 Task: Create a blank project AgileConnection with privacy Public and default view as List and in the team Taskers . Create three sections in the project as To-Do, Doing and Done
Action: Mouse moved to (318, 274)
Screenshot: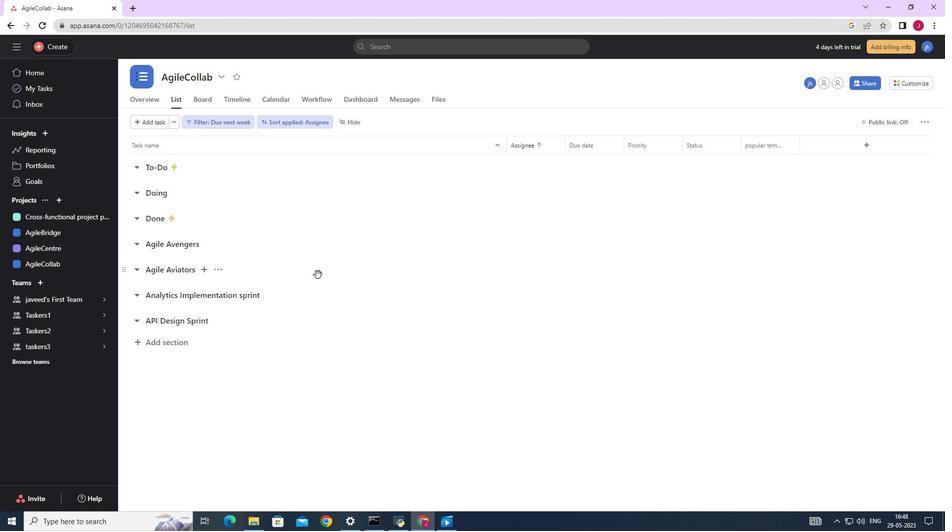 
Action: Mouse scrolled (318, 274) with delta (0, 0)
Screenshot: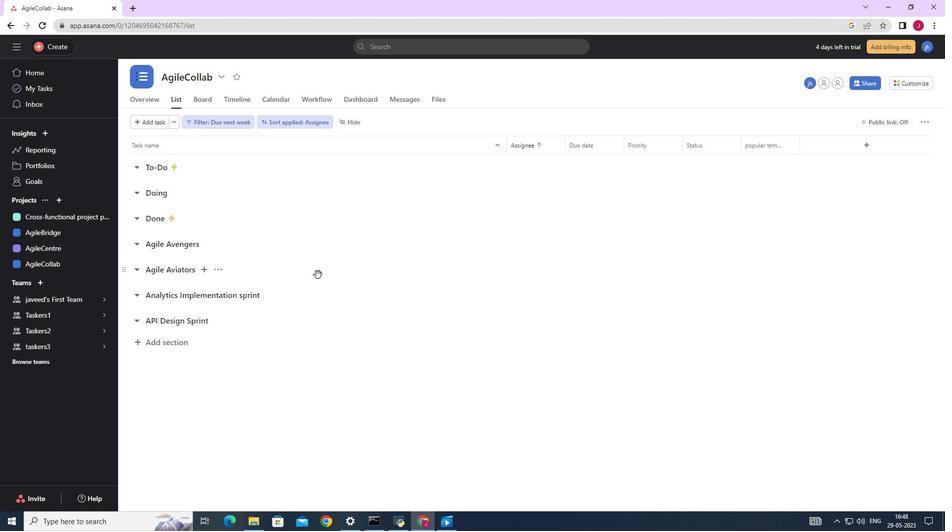 
Action: Mouse scrolled (318, 274) with delta (0, 0)
Screenshot: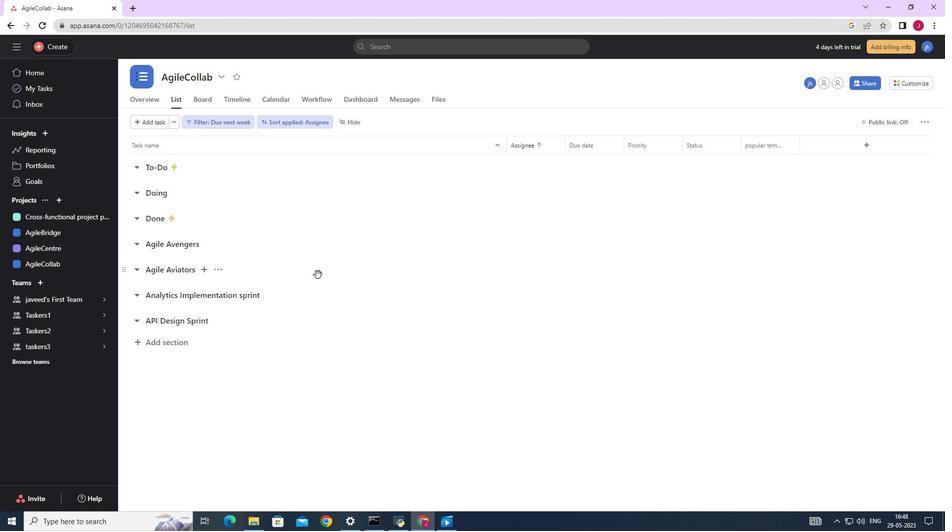
Action: Mouse scrolled (318, 274) with delta (0, 0)
Screenshot: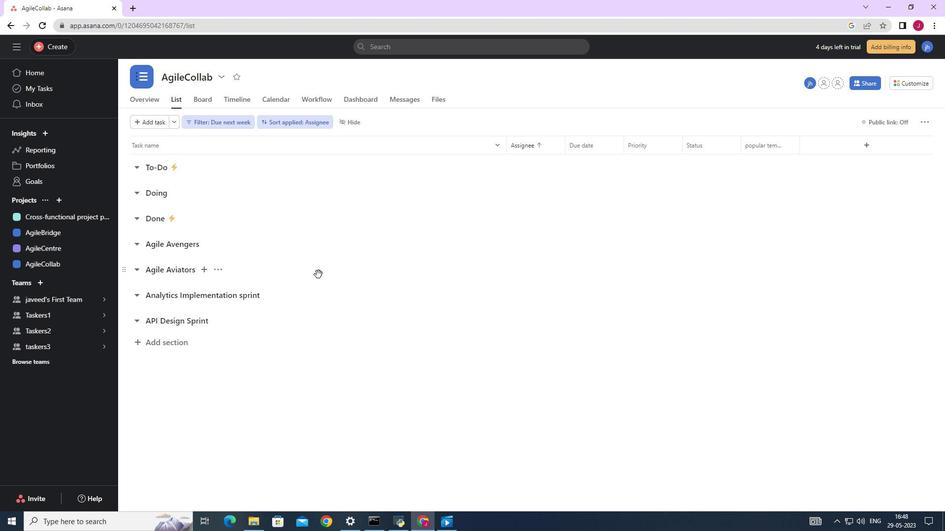
Action: Mouse moved to (927, 49)
Screenshot: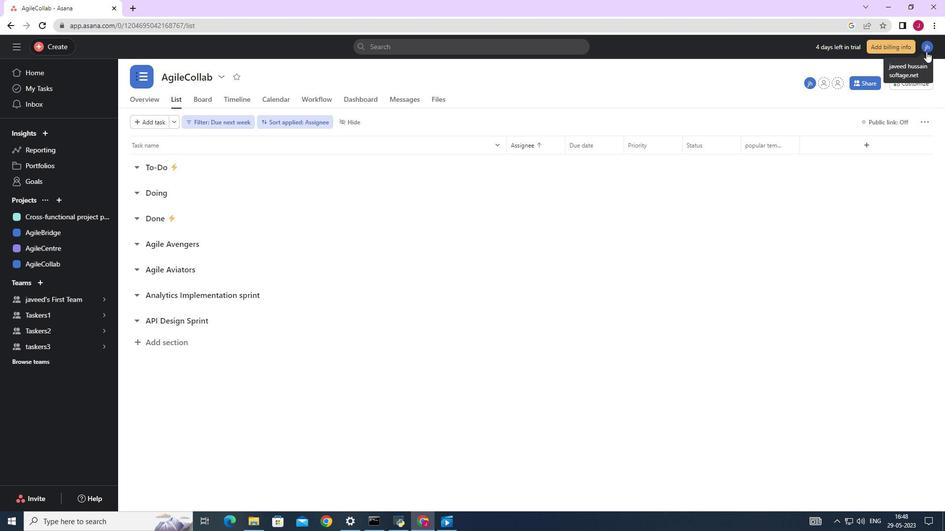 
Action: Mouse pressed left at (927, 49)
Screenshot: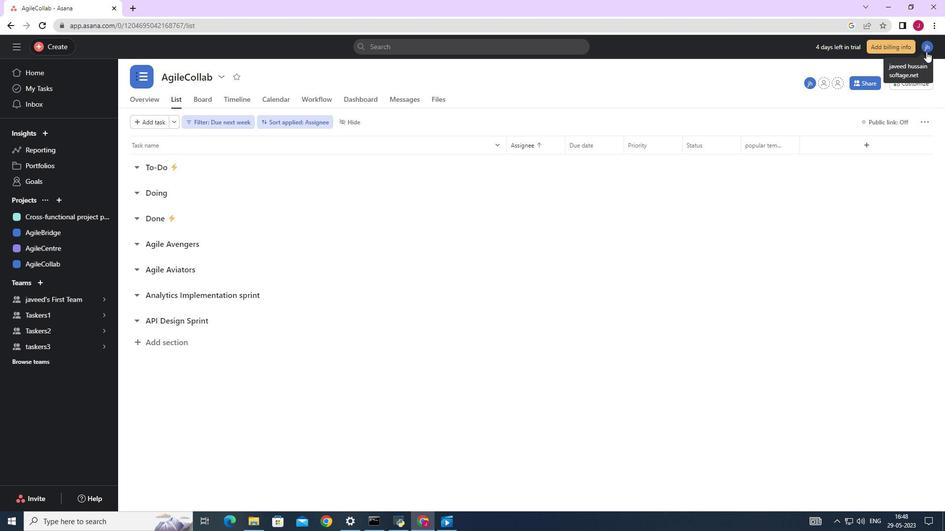 
Action: Mouse moved to (718, 142)
Screenshot: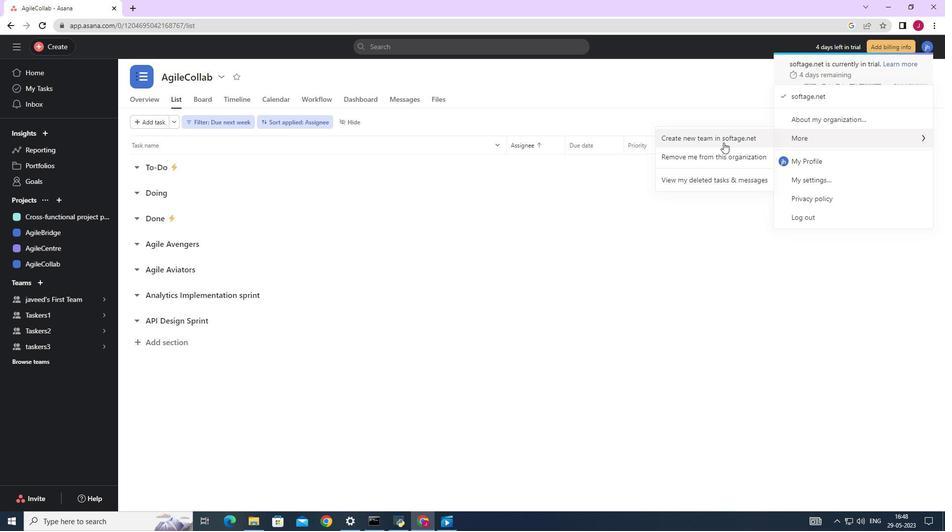 
Action: Mouse pressed left at (718, 142)
Screenshot: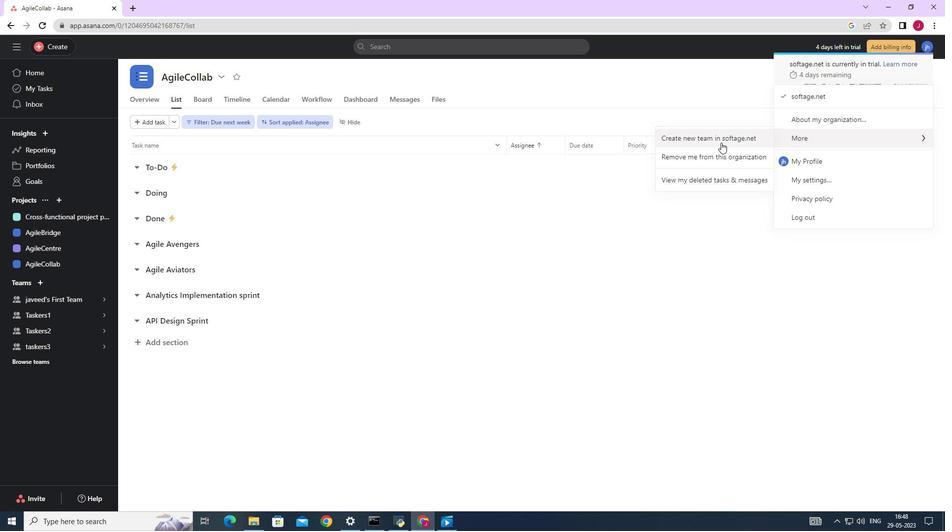 
Action: Mouse moved to (270, 145)
Screenshot: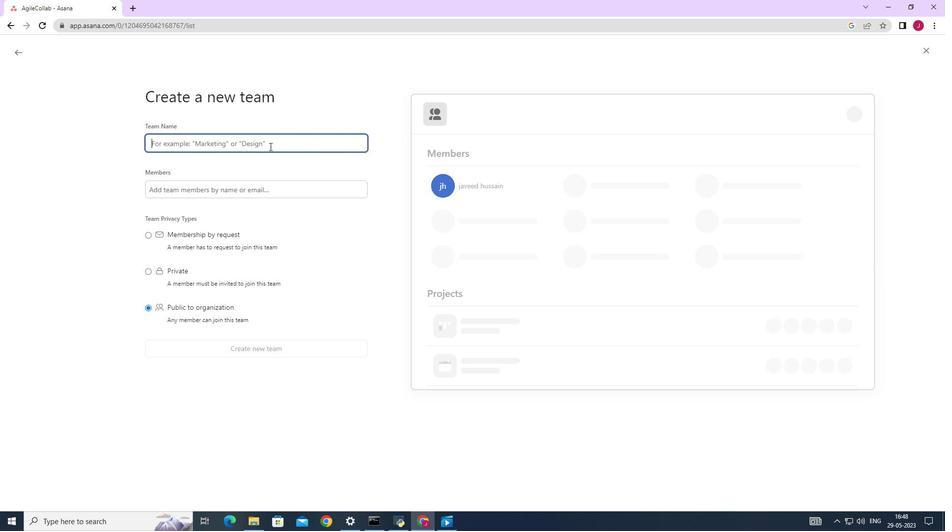 
Action: Mouse pressed left at (270, 145)
Screenshot: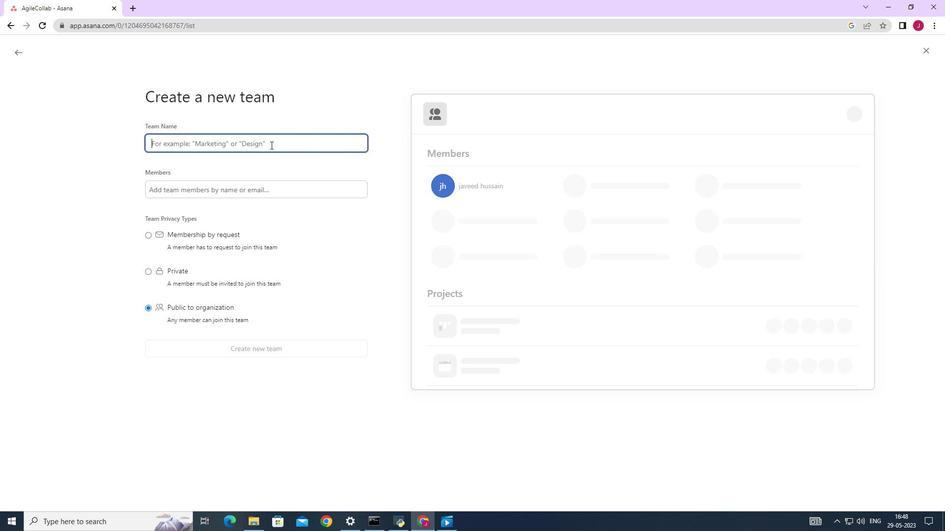 
Action: Key pressed <Key.caps_lock>T<Key.caps_lock>askers4
Screenshot: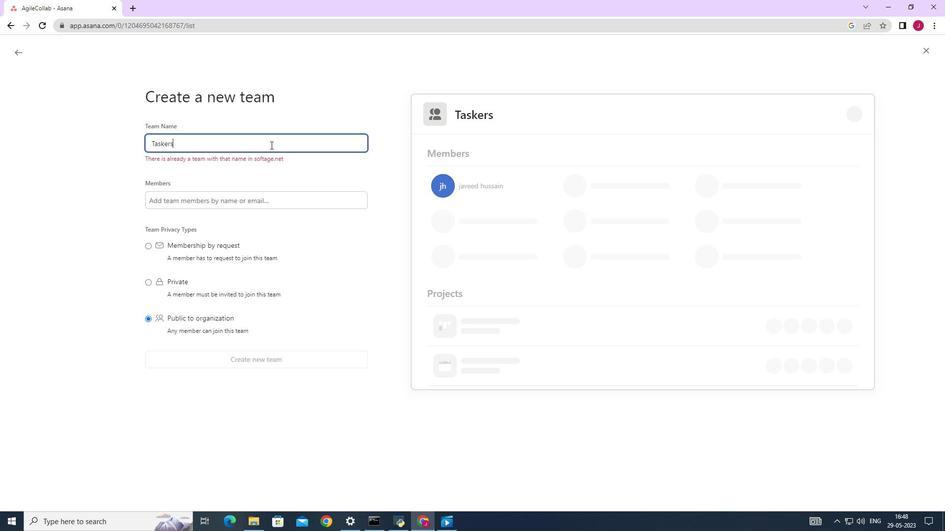 
Action: Mouse moved to (253, 188)
Screenshot: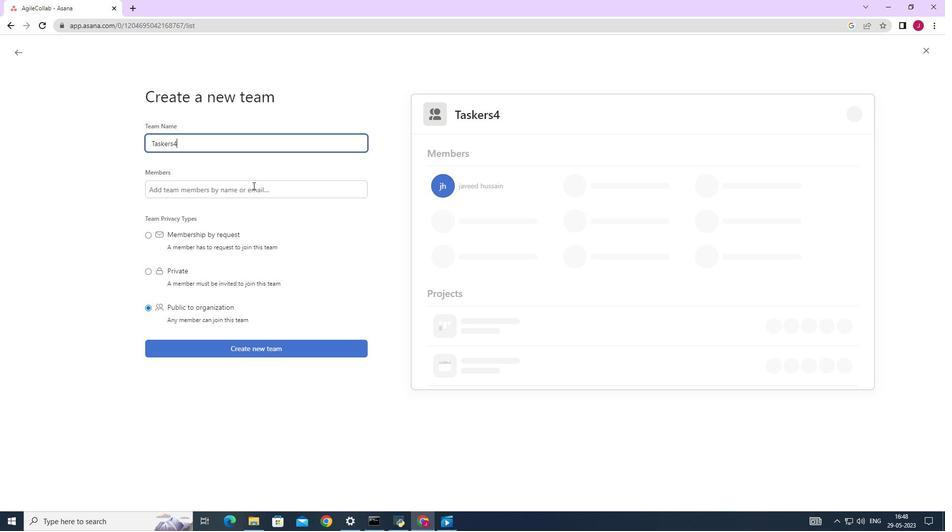 
Action: Mouse pressed left at (253, 188)
Screenshot: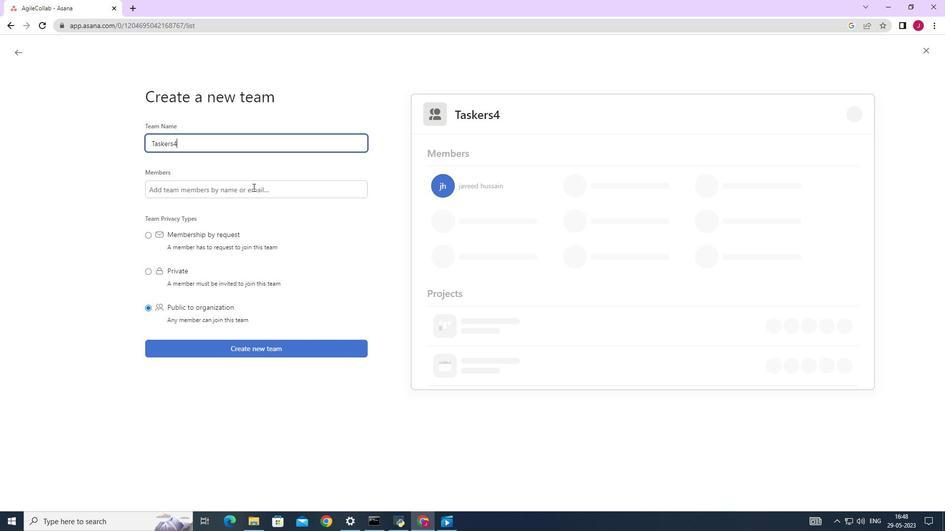 
Action: Mouse moved to (253, 188)
Screenshot: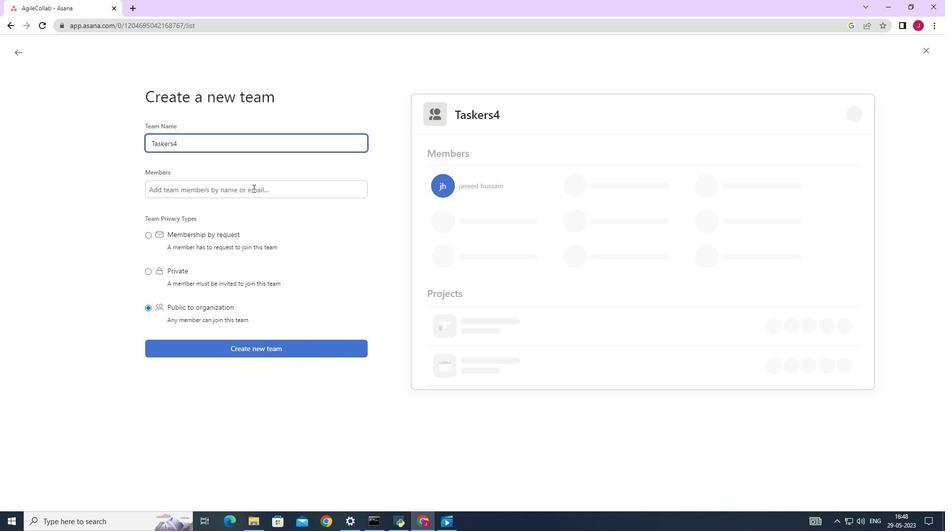 
Action: Key pressed so
Screenshot: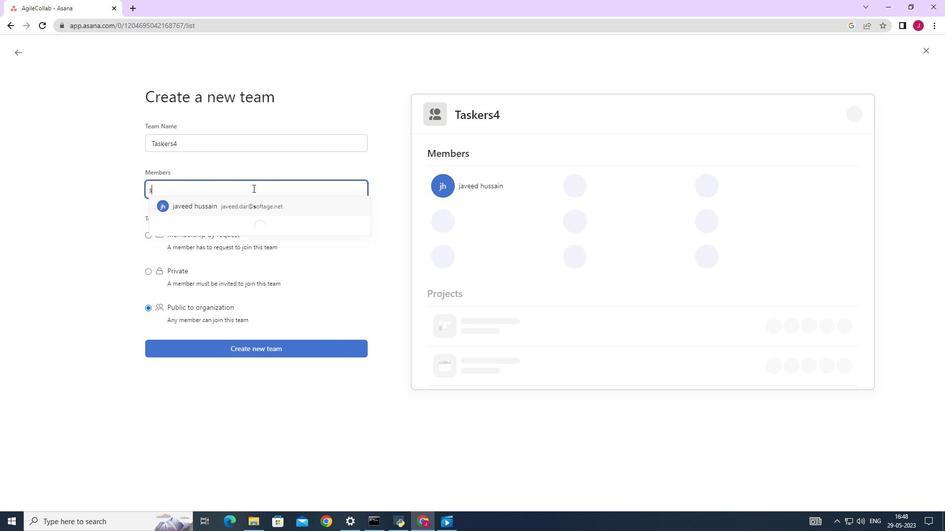 
Action: Mouse moved to (249, 225)
Screenshot: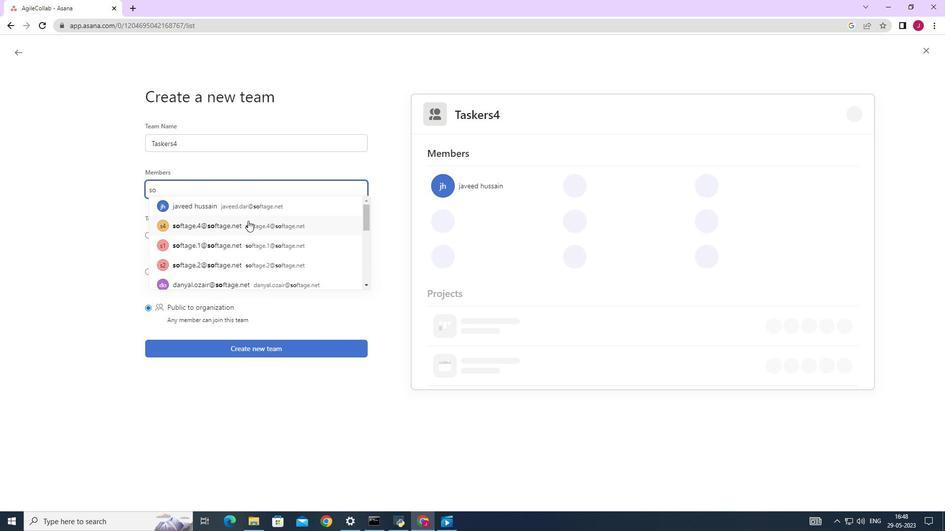
Action: Mouse pressed left at (249, 225)
Screenshot: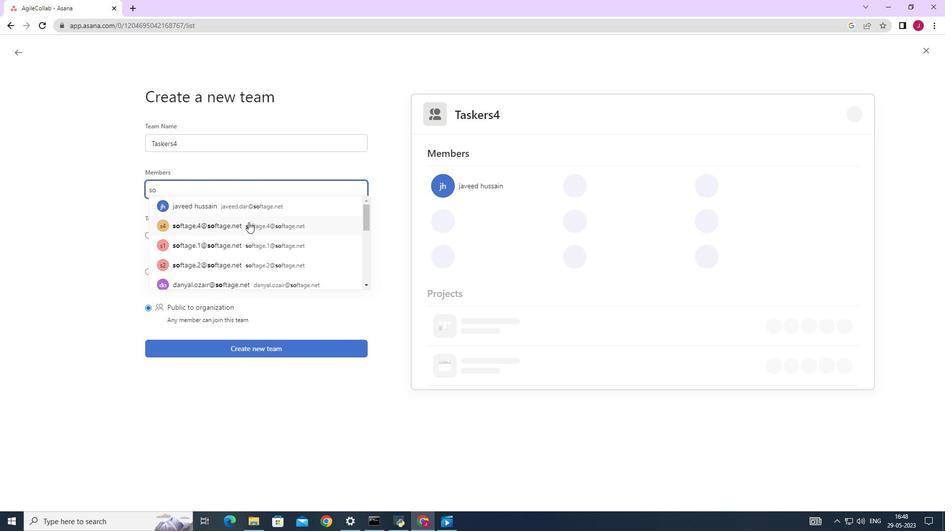
Action: Mouse moved to (249, 225)
Screenshot: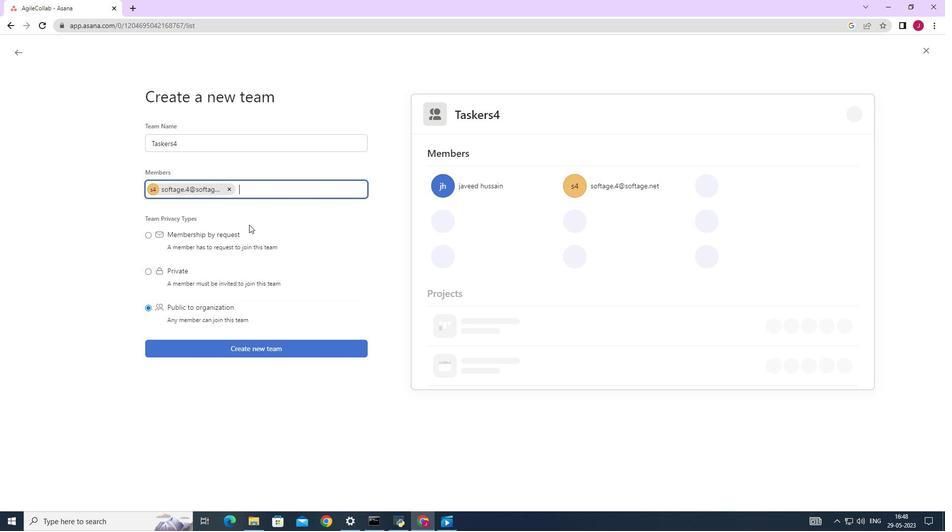 
Action: Key pressed so
Screenshot: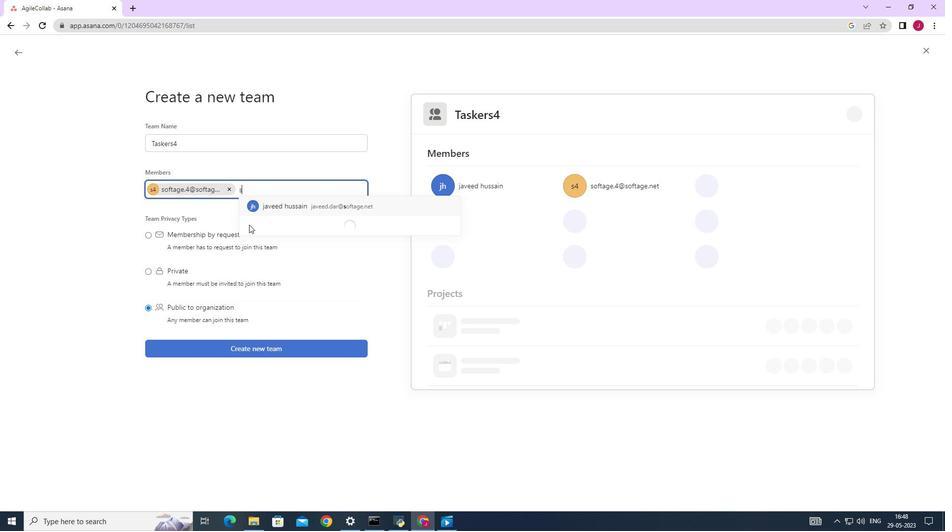 
Action: Mouse moved to (311, 261)
Screenshot: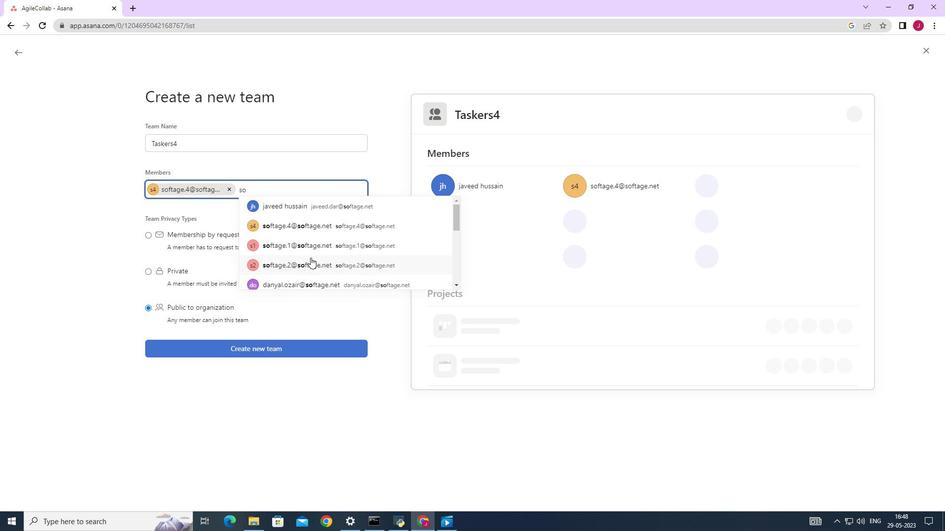 
Action: Mouse pressed left at (311, 261)
Screenshot: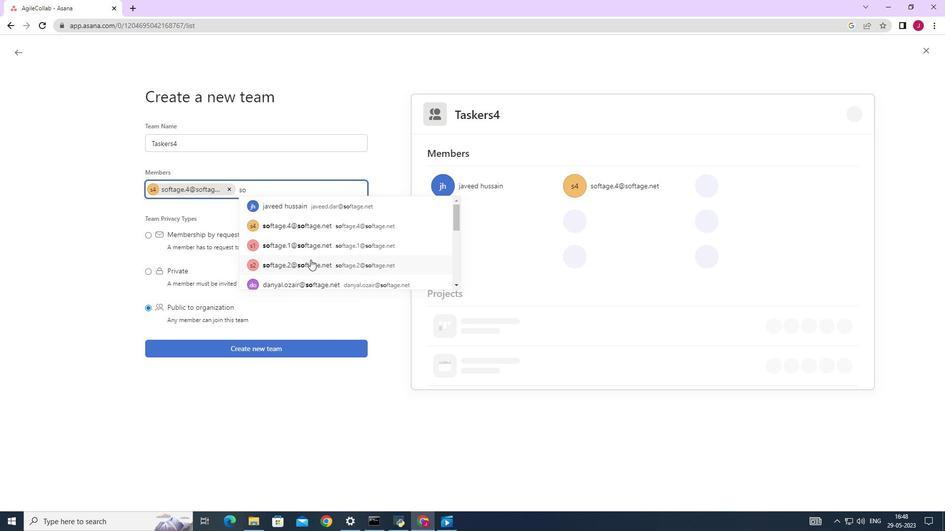 
Action: Mouse moved to (292, 173)
Screenshot: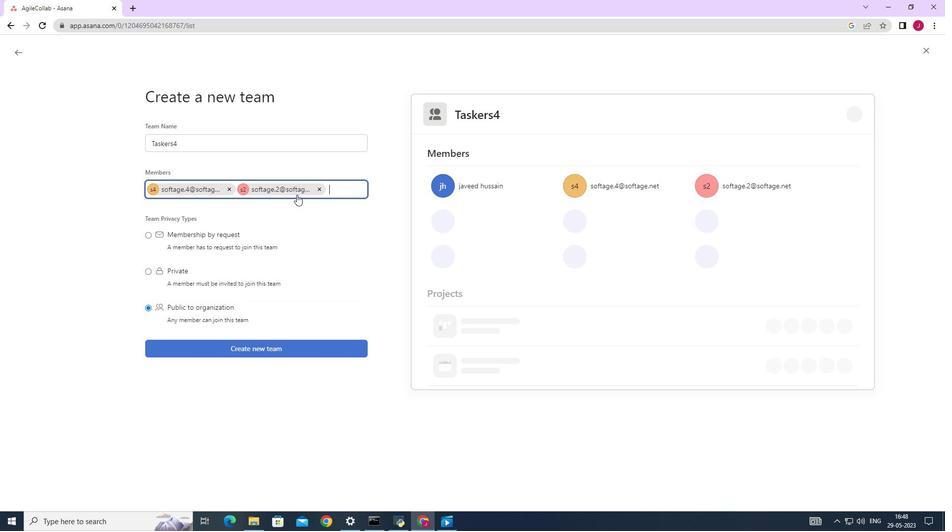 
Action: Key pressed sof
Screenshot: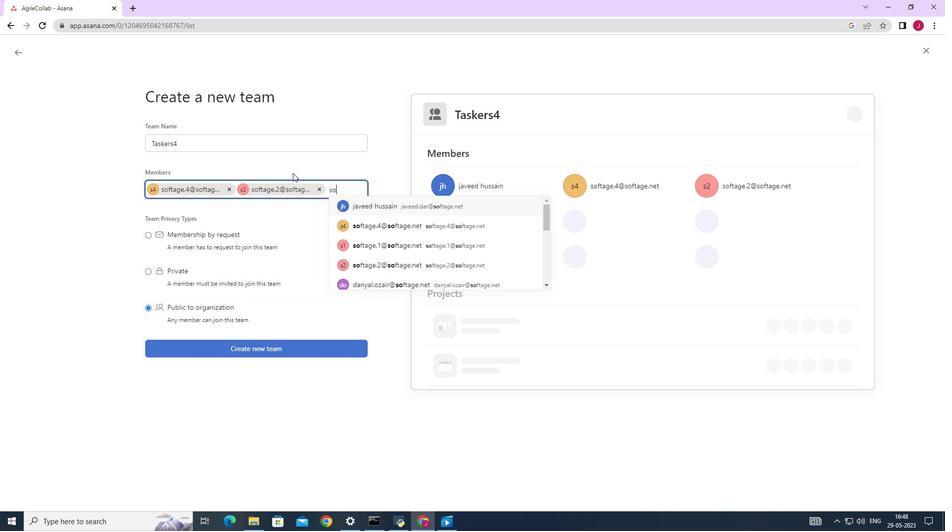 
Action: Mouse moved to (371, 231)
Screenshot: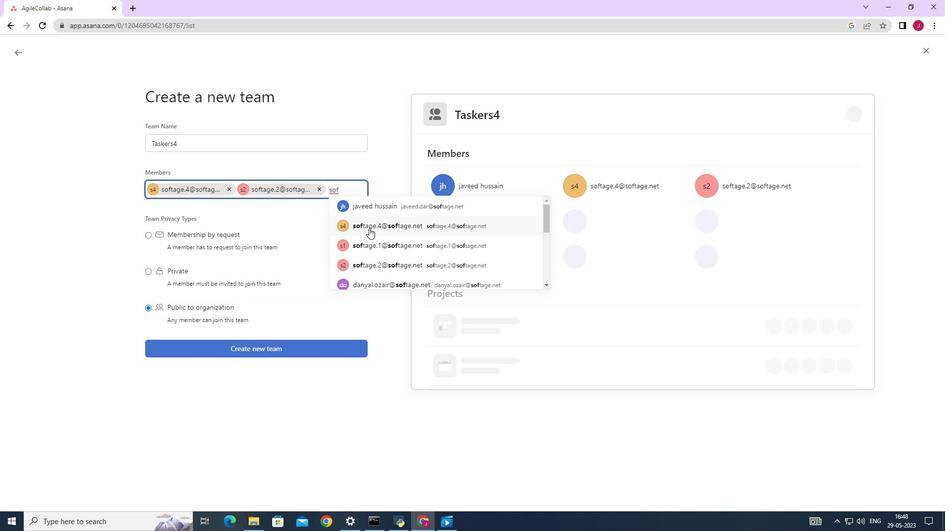 
Action: Mouse scrolled (371, 230) with delta (0, 0)
Screenshot: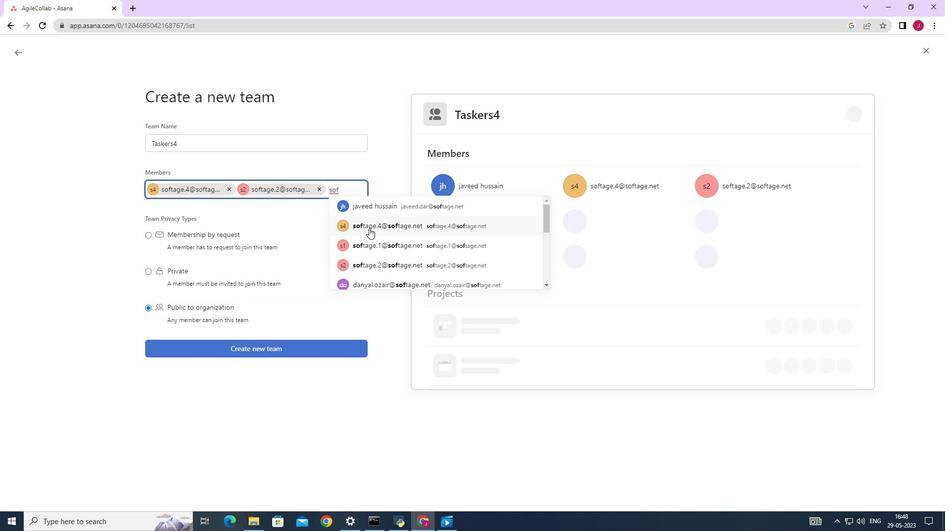 
Action: Mouse scrolled (371, 230) with delta (0, 0)
Screenshot: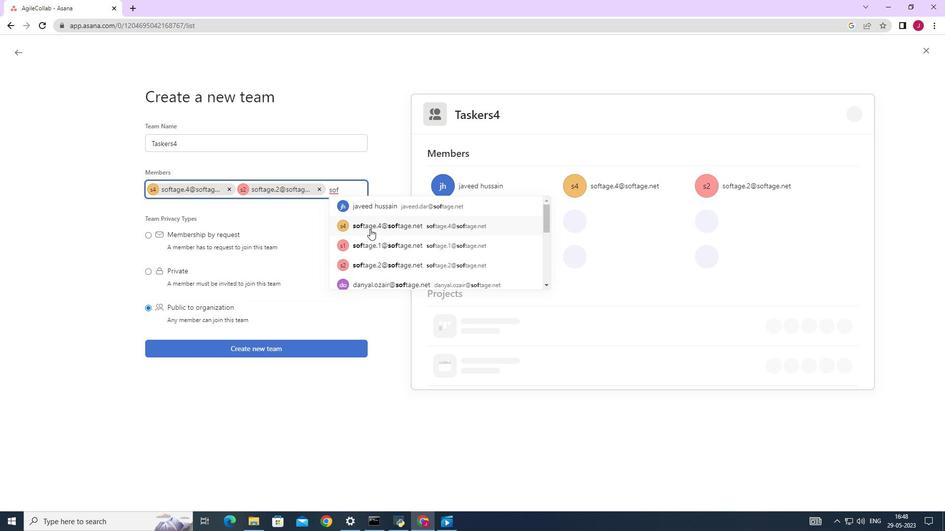 
Action: Mouse moved to (306, 175)
Screenshot: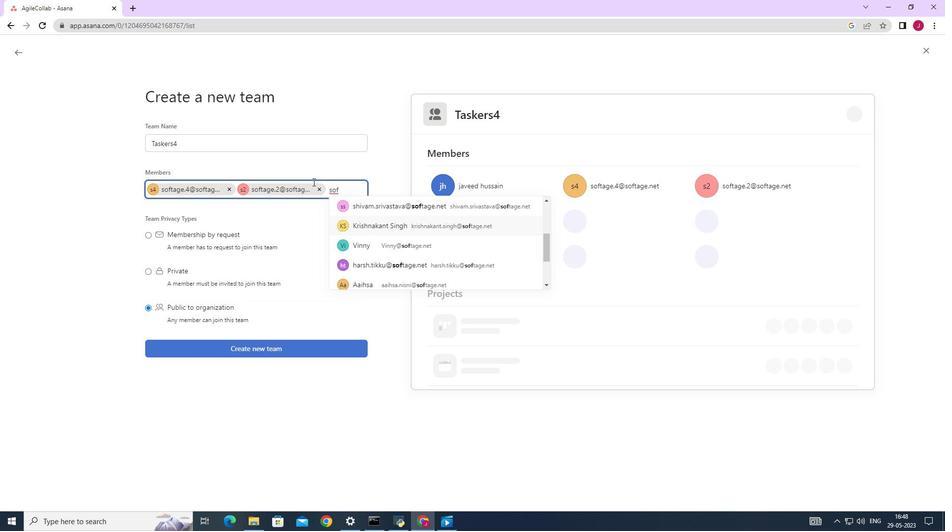 
Action: Key pressed ge.3<Key.backspace><Key.backspace><Key.backspace><Key.backspace>tage.3
Screenshot: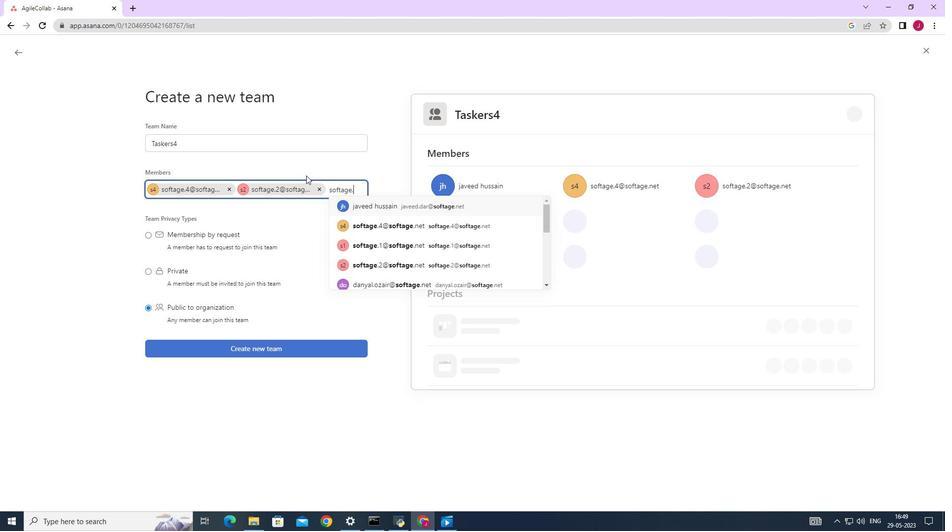 
Action: Mouse moved to (228, 219)
Screenshot: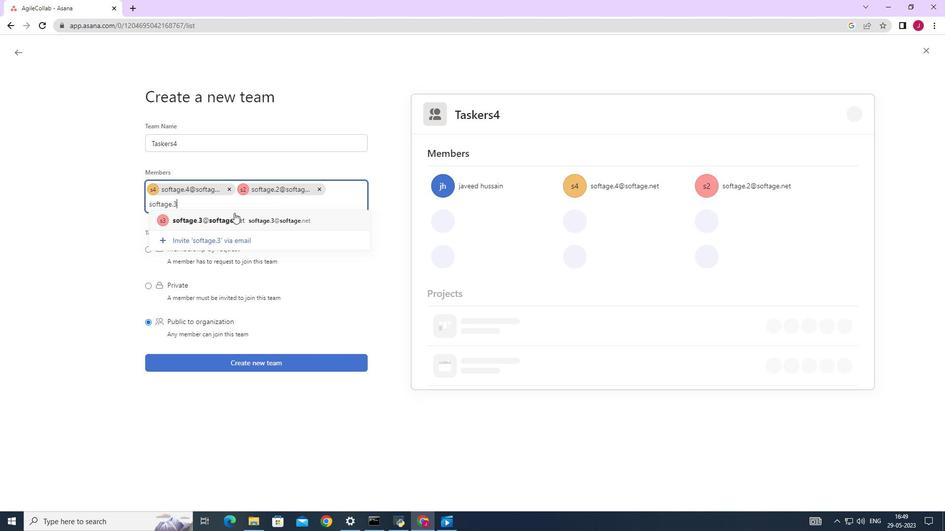 
Action: Mouse pressed left at (228, 219)
Screenshot: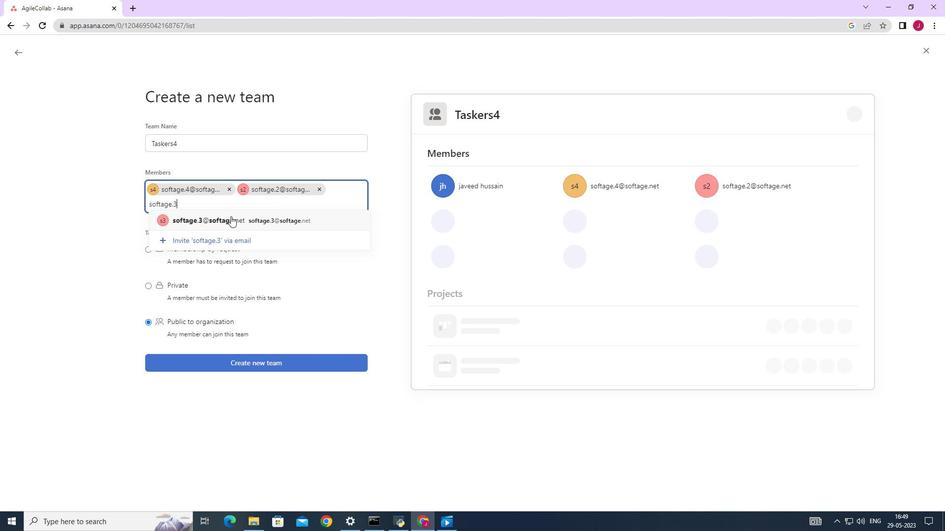 
Action: Key pressed softage.4
Screenshot: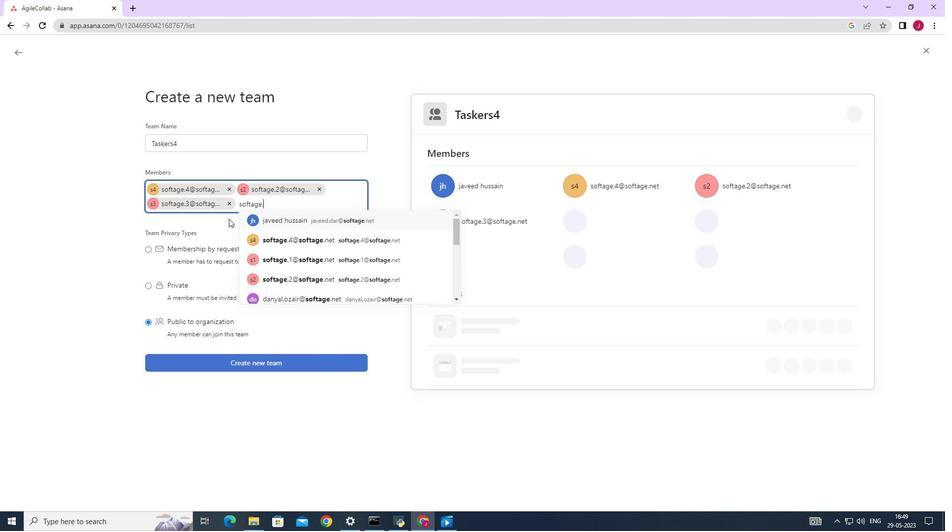 
Action: Mouse moved to (276, 222)
Screenshot: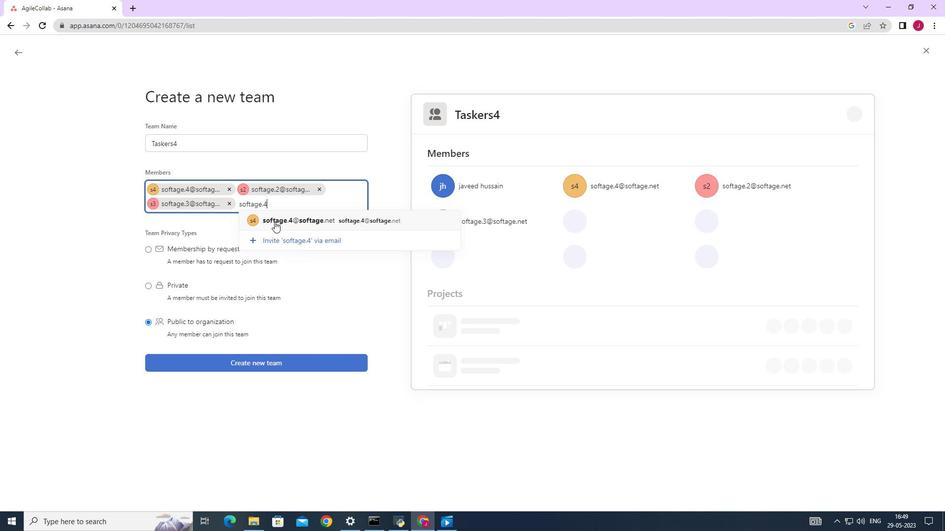 
Action: Mouse pressed left at (276, 222)
Screenshot: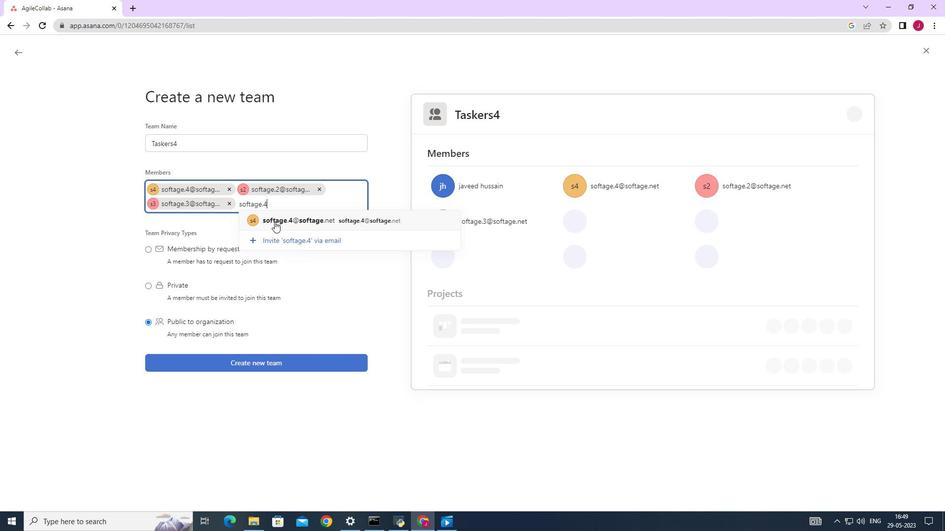 
Action: Mouse moved to (278, 221)
Screenshot: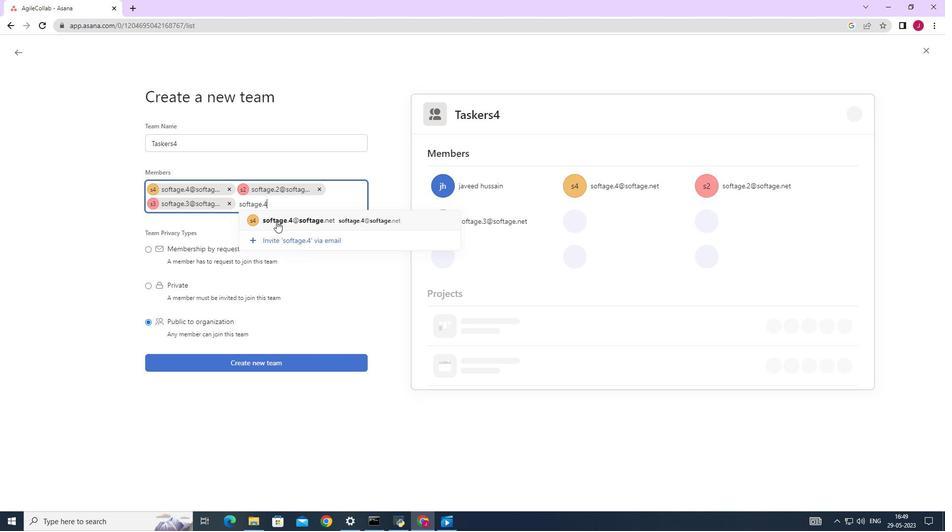 
Action: Key pressed softage.5
Screenshot: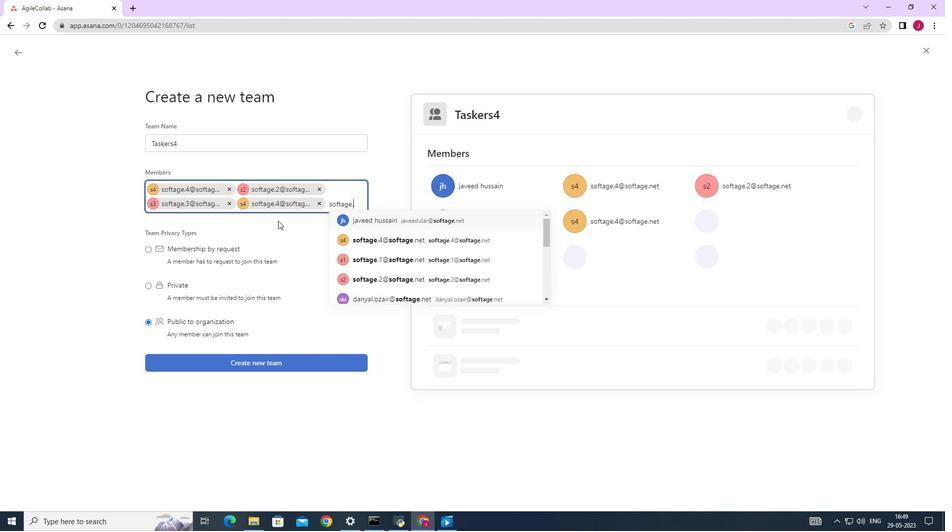 
Action: Mouse moved to (274, 235)
Screenshot: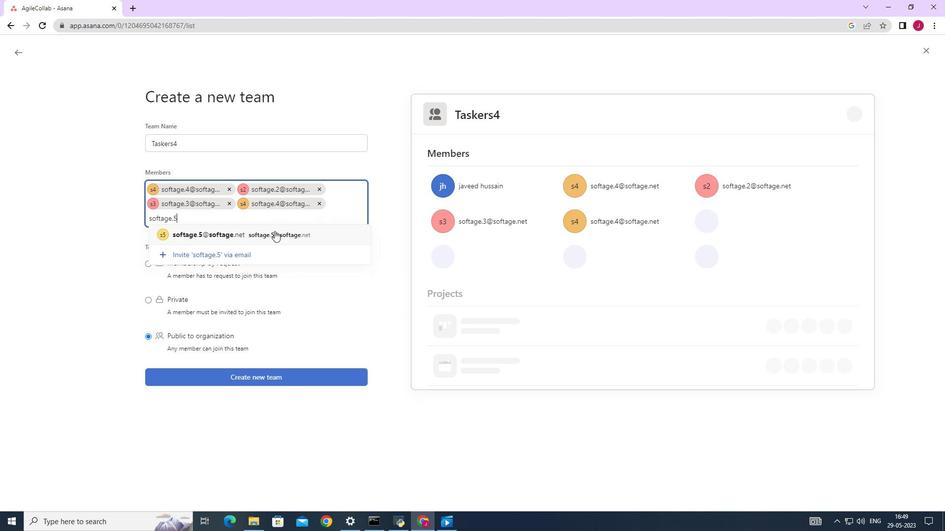 
Action: Mouse pressed left at (274, 235)
Screenshot: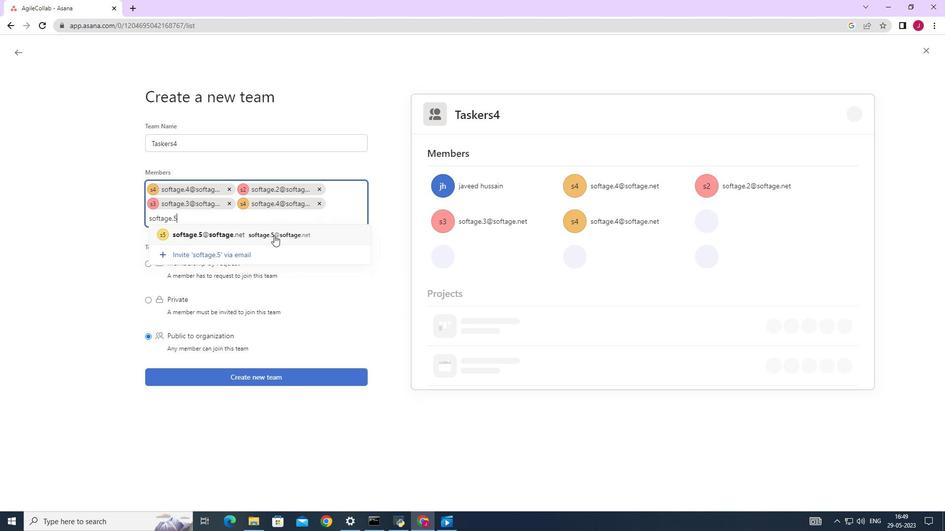 
Action: Key pressed softage.6
Screenshot: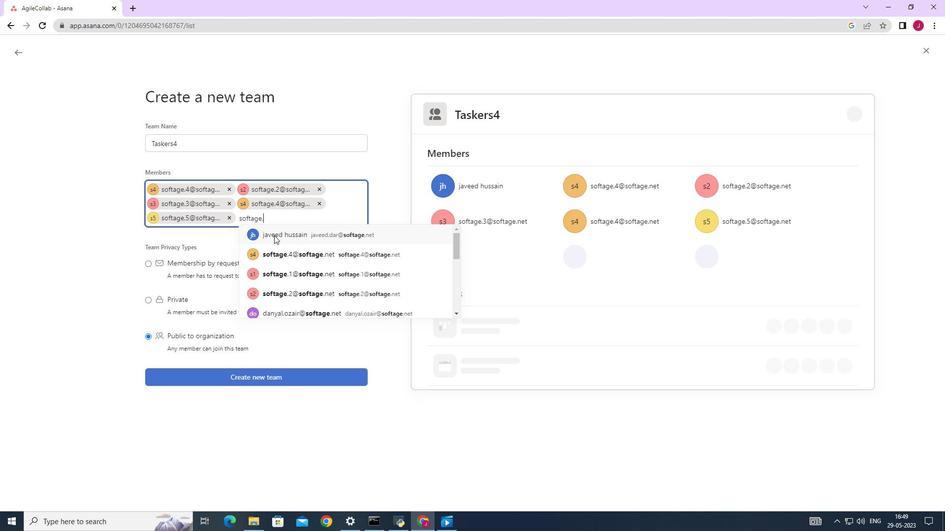 
Action: Mouse moved to (279, 235)
Screenshot: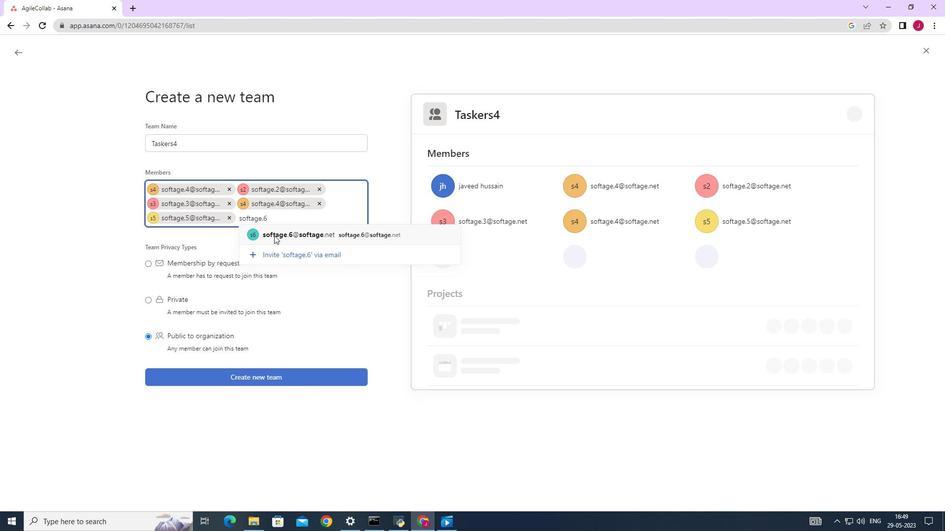 
Action: Mouse pressed left at (279, 235)
Screenshot: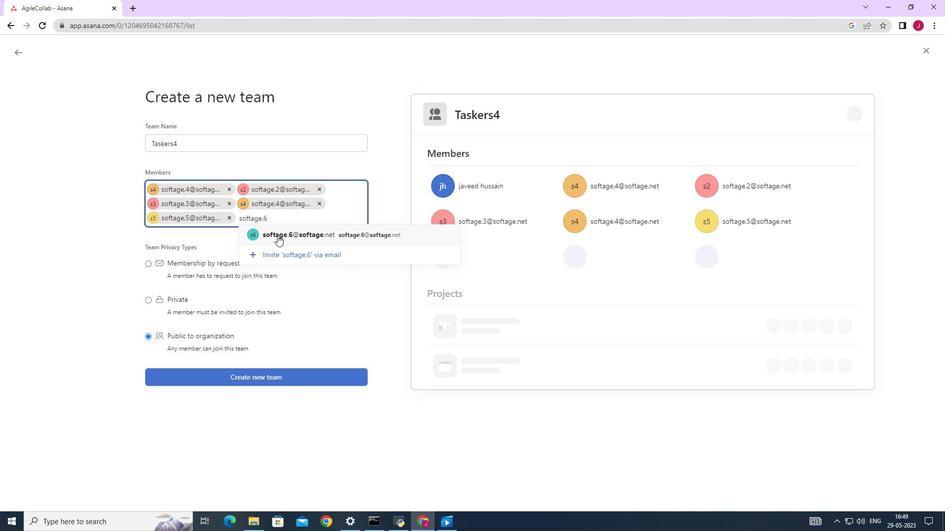 
Action: Key pressed softage.7
Screenshot: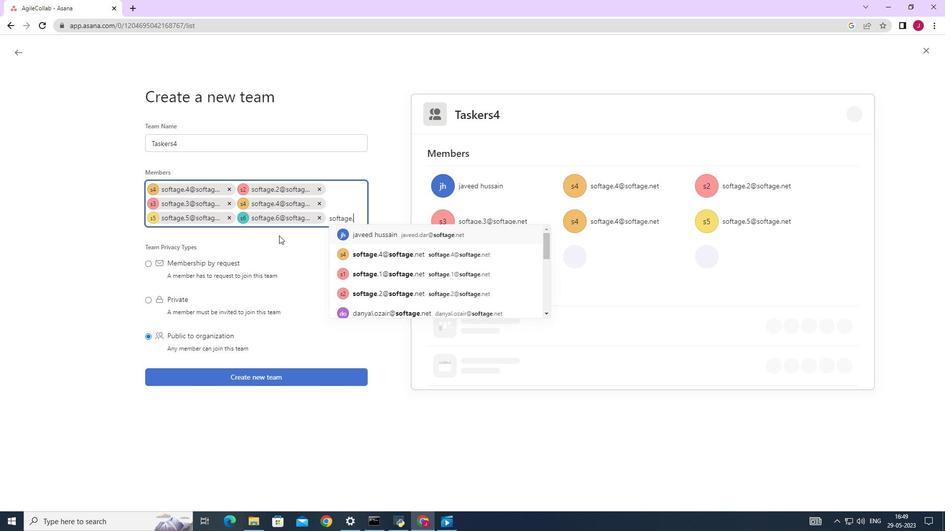 
Action: Mouse moved to (259, 247)
Screenshot: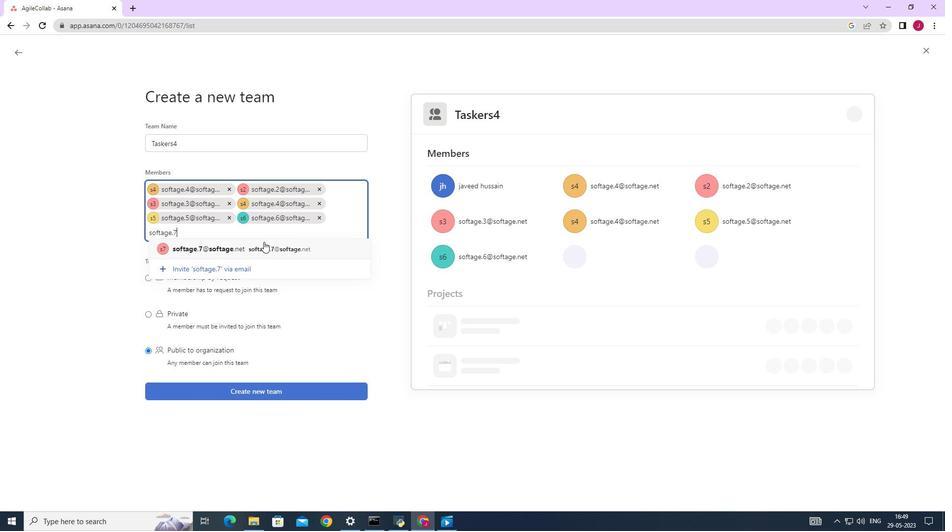 
Action: Mouse pressed left at (259, 247)
Screenshot: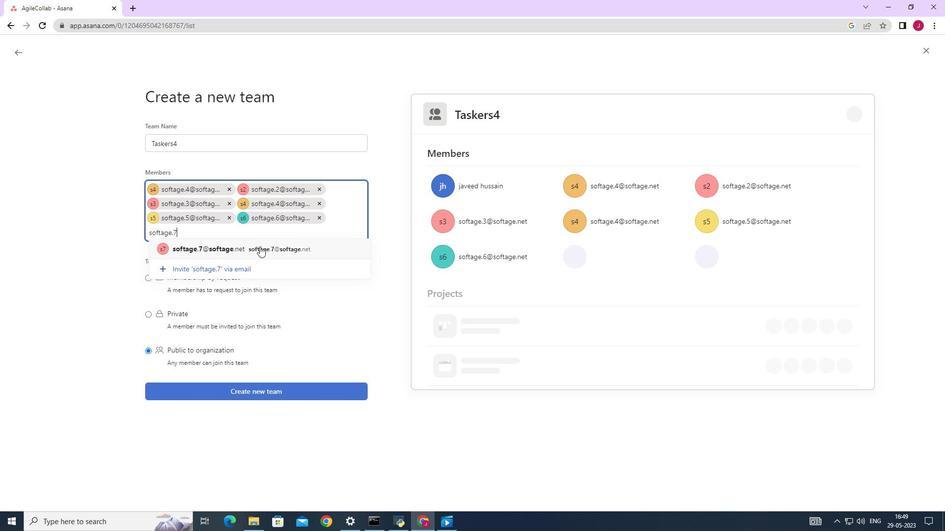 
Action: Mouse moved to (259, 248)
Screenshot: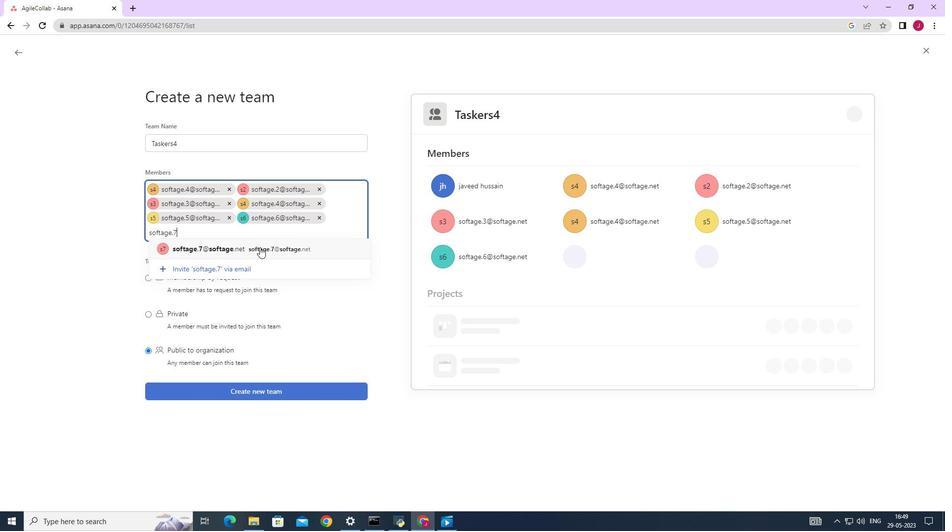 
Action: Key pressed softage.8
Screenshot: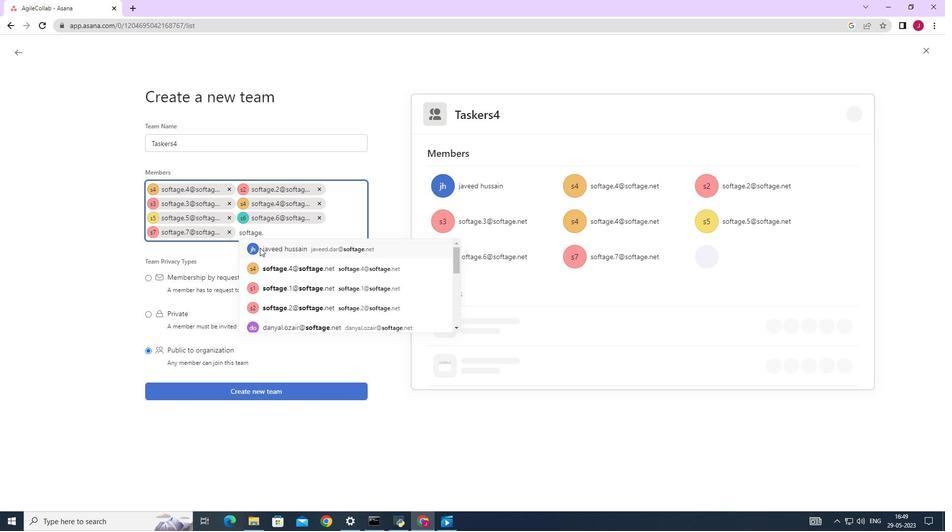 
Action: Mouse moved to (301, 248)
Screenshot: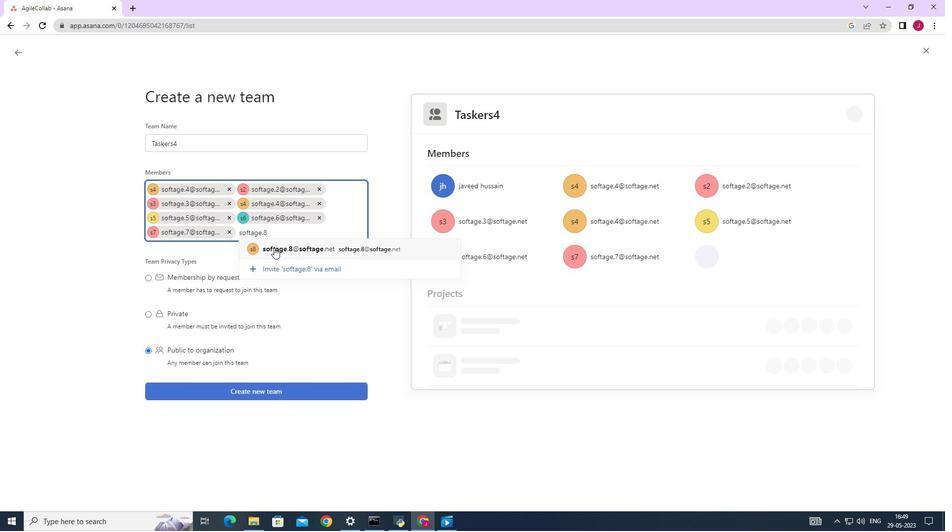 
Action: Mouse pressed left at (301, 248)
Screenshot: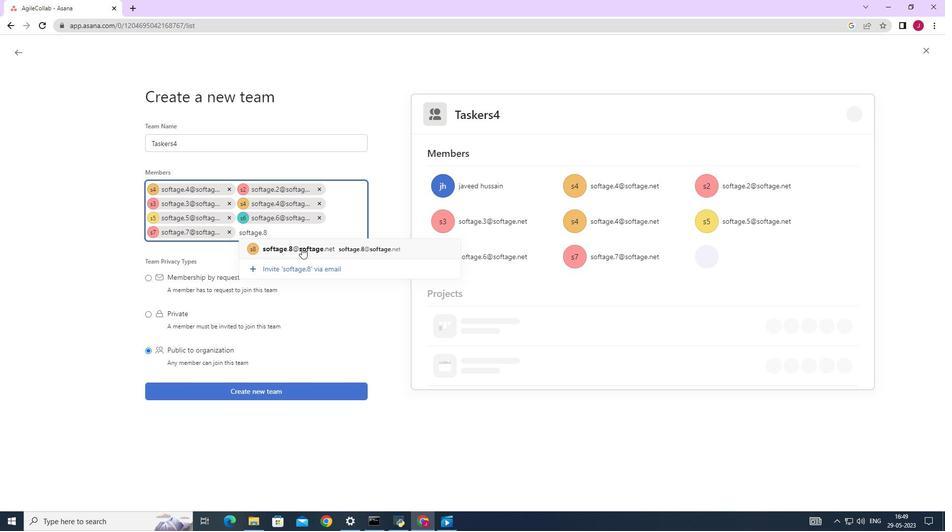 
Action: Mouse moved to (301, 247)
Screenshot: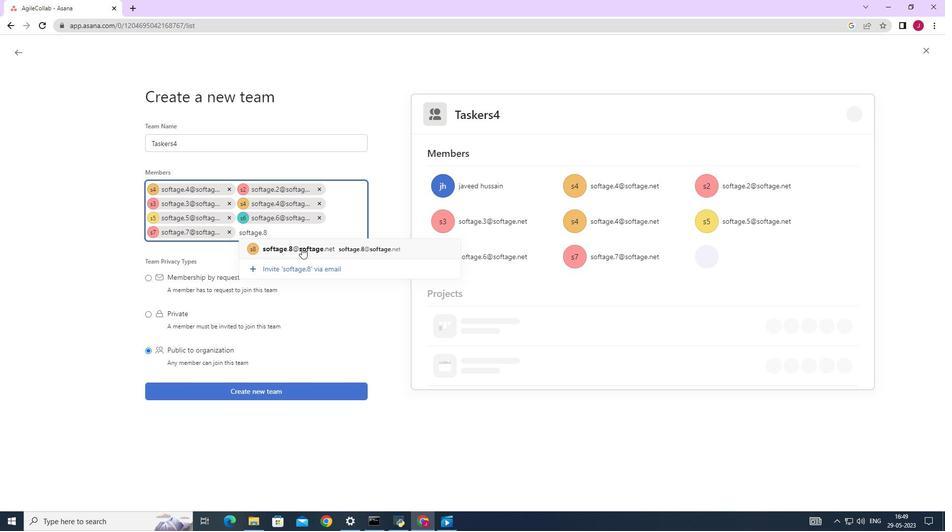 
Action: Key pressed softage.9
Screenshot: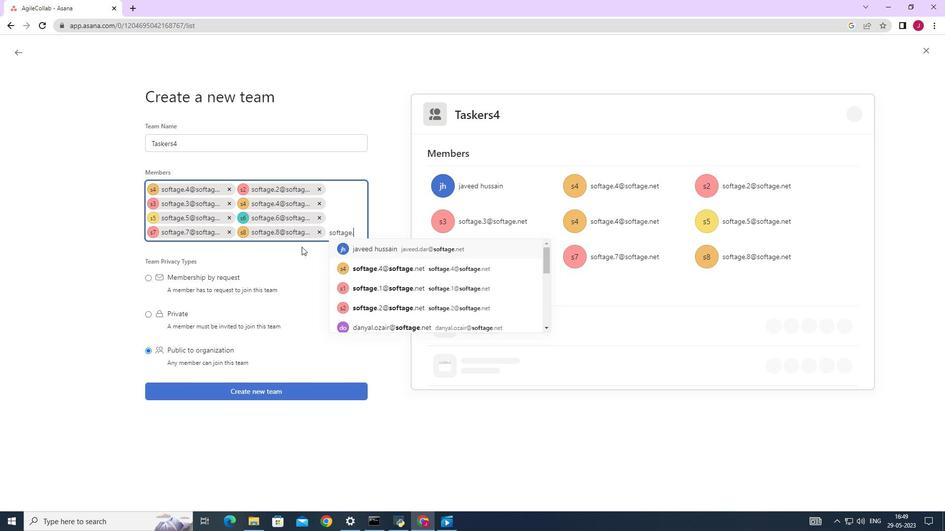 
Action: Mouse moved to (200, 236)
Screenshot: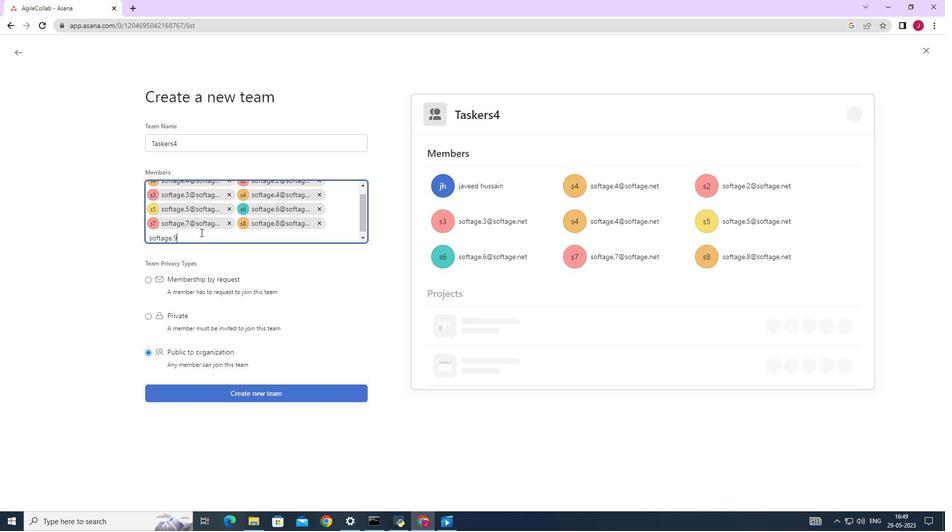 
Action: Key pressed <Key.backspace><Key.backspace><Key.backspace><Key.backspace>ge.9
Screenshot: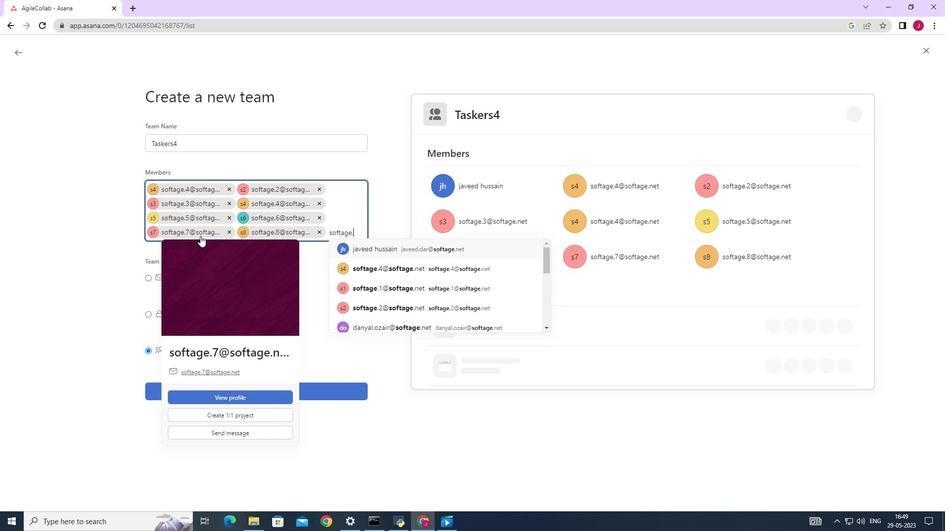 
Action: Mouse moved to (200, 235)
Screenshot: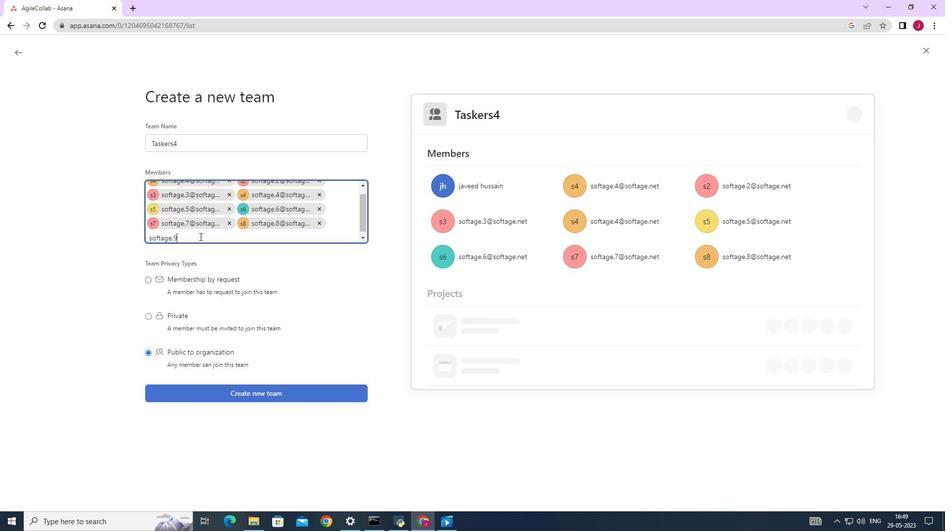 
Action: Mouse pressed left at (200, 235)
Screenshot: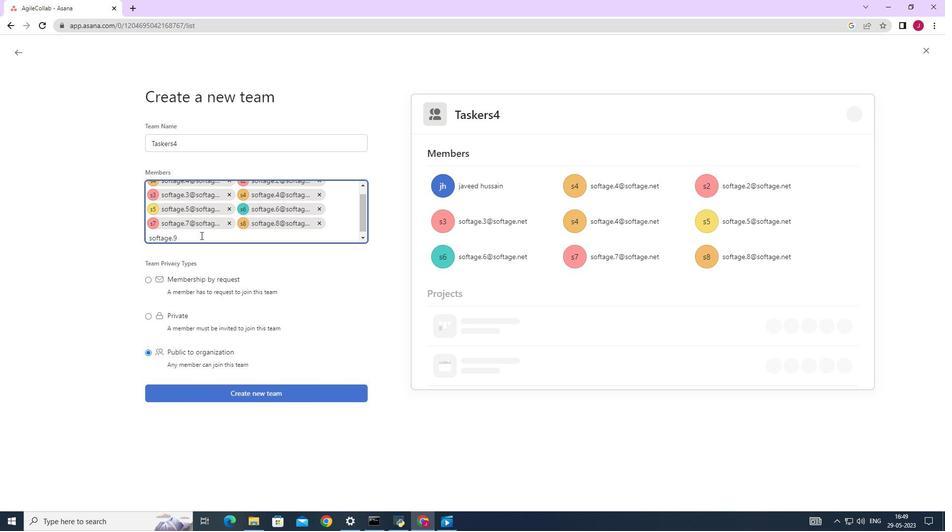 
Action: Mouse moved to (203, 233)
Screenshot: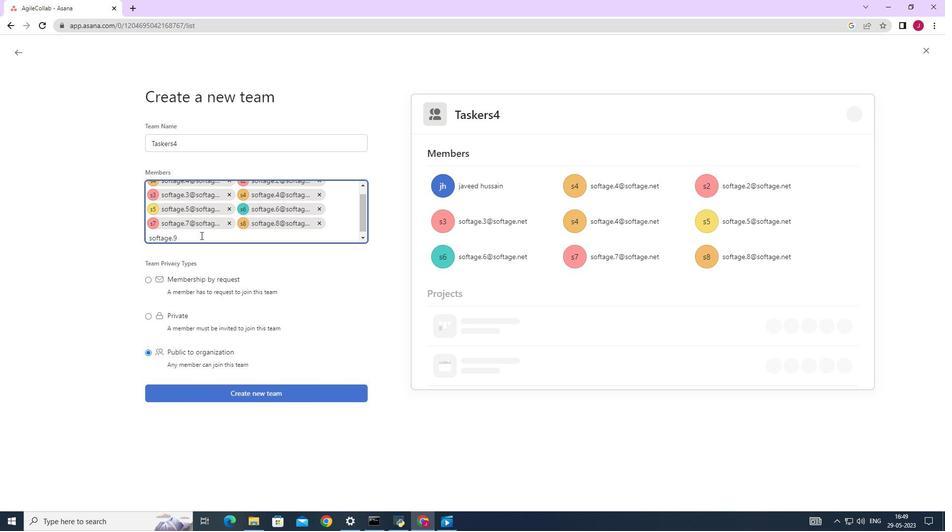 
Action: Key pressed <Key.backspace><Key.backspace><Key.backspace><Key.backspace><Key.backspace><Key.backspace><Key.backspace><Key.backspace><Key.backspace>
Screenshot: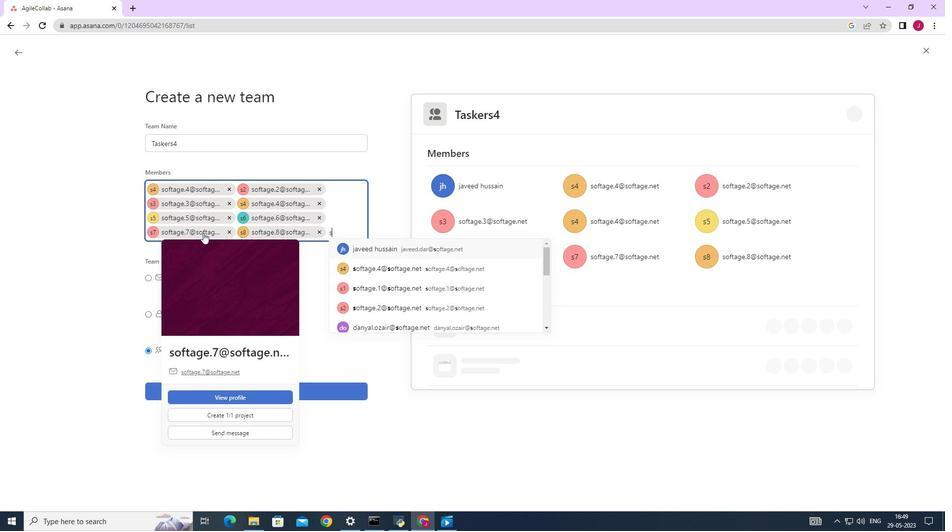 
Action: Mouse moved to (345, 275)
Screenshot: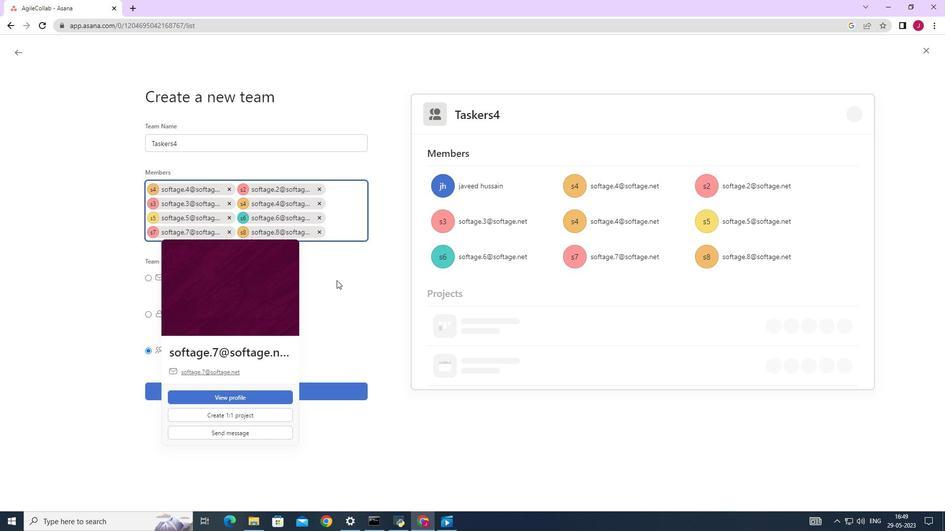 
Action: Mouse pressed left at (345, 275)
Screenshot: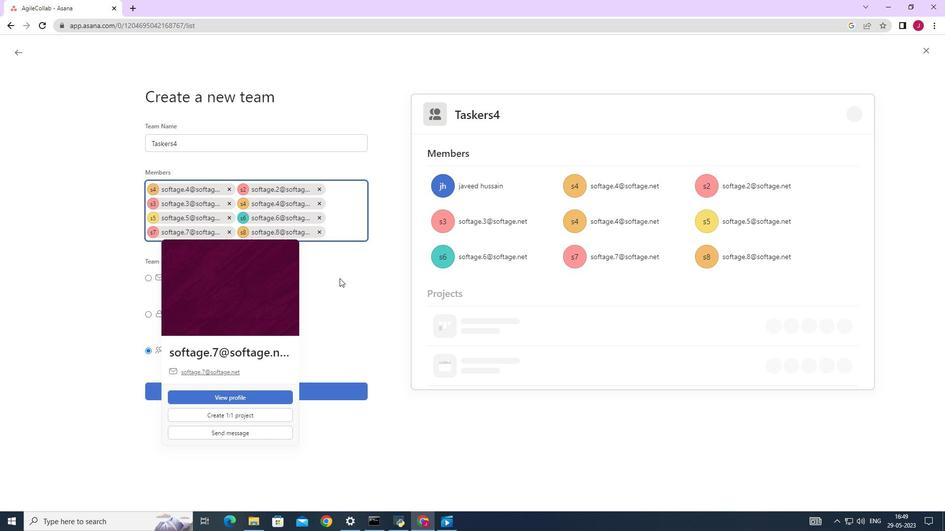 
Action: Mouse moved to (254, 333)
Screenshot: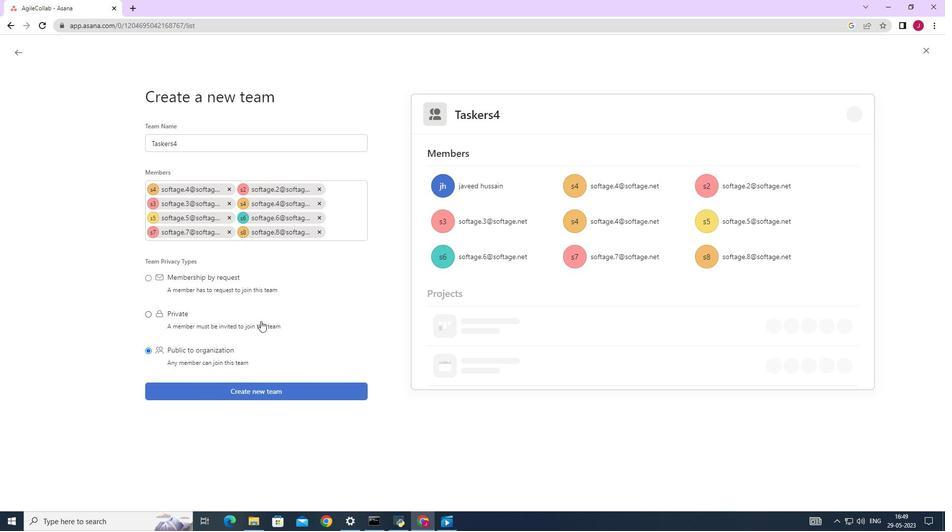 
Action: Mouse scrolled (254, 333) with delta (0, 0)
Screenshot: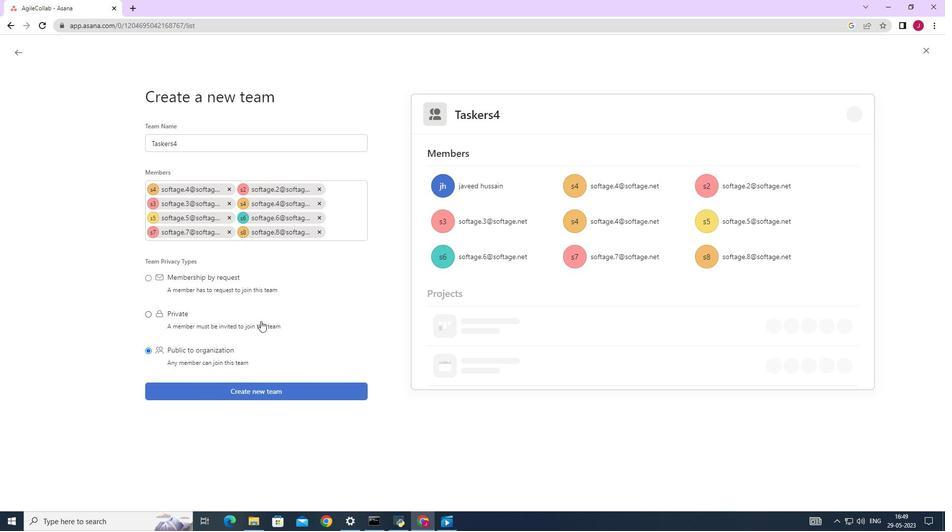 
Action: Mouse moved to (253, 343)
Screenshot: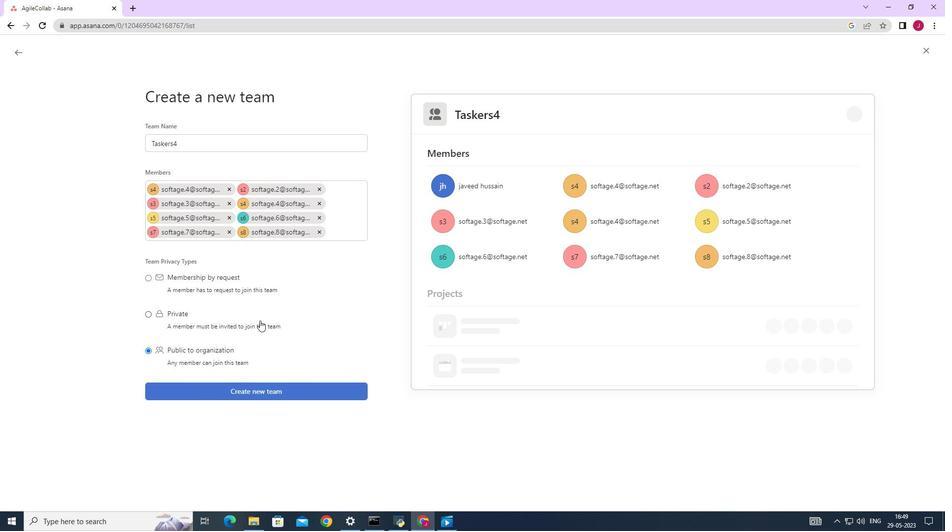 
Action: Mouse scrolled (253, 343) with delta (0, 0)
Screenshot: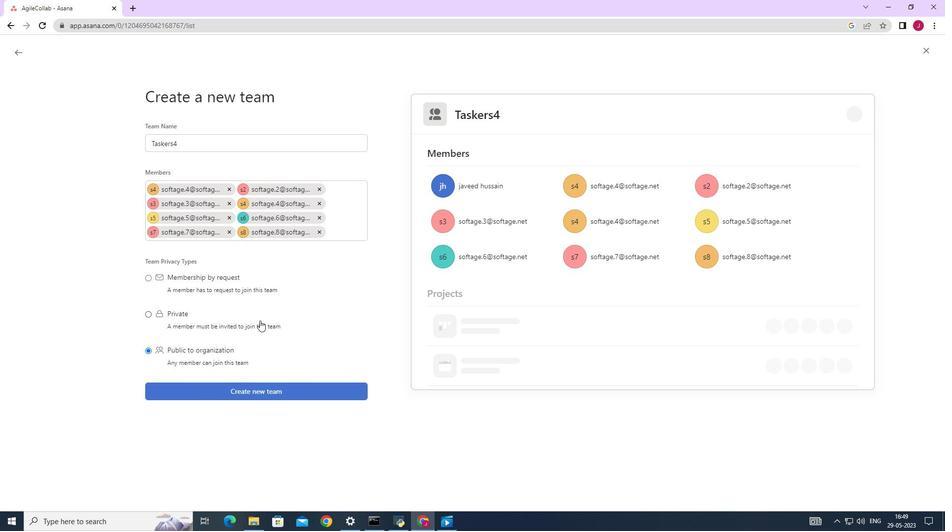 
Action: Mouse moved to (253, 352)
Screenshot: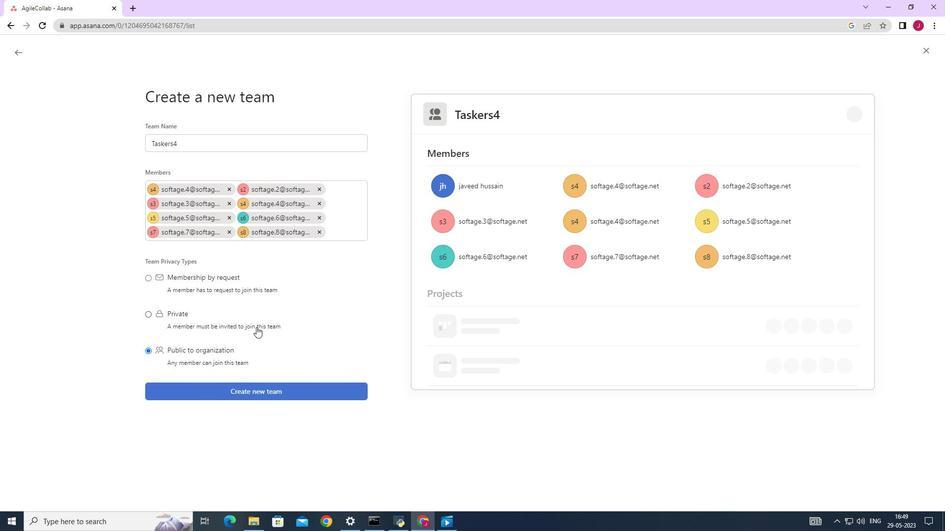 
Action: Mouse scrolled (253, 351) with delta (0, 0)
Screenshot: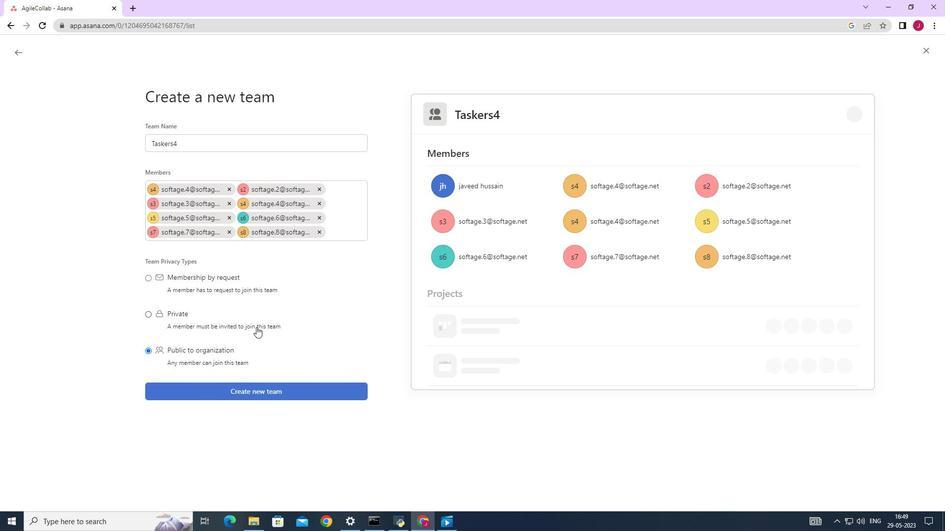 
Action: Mouse moved to (257, 392)
Screenshot: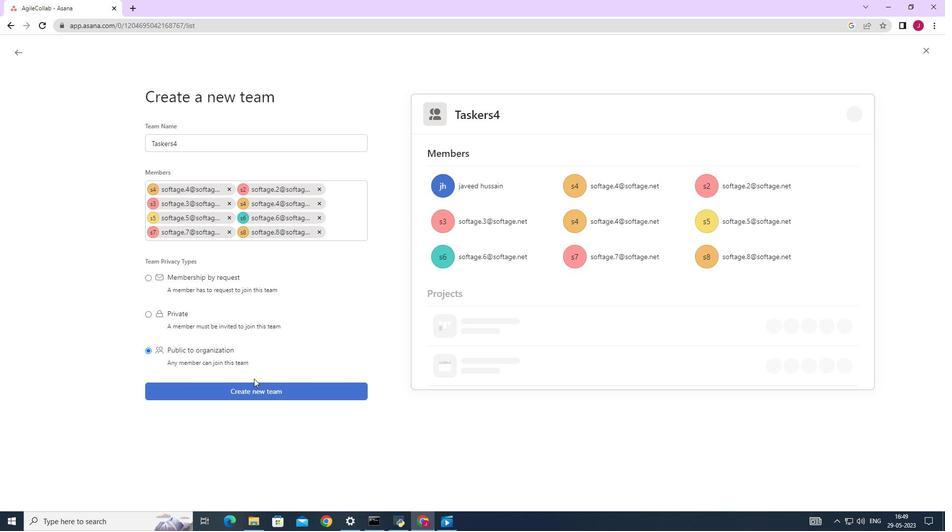 
Action: Mouse pressed left at (257, 392)
Screenshot: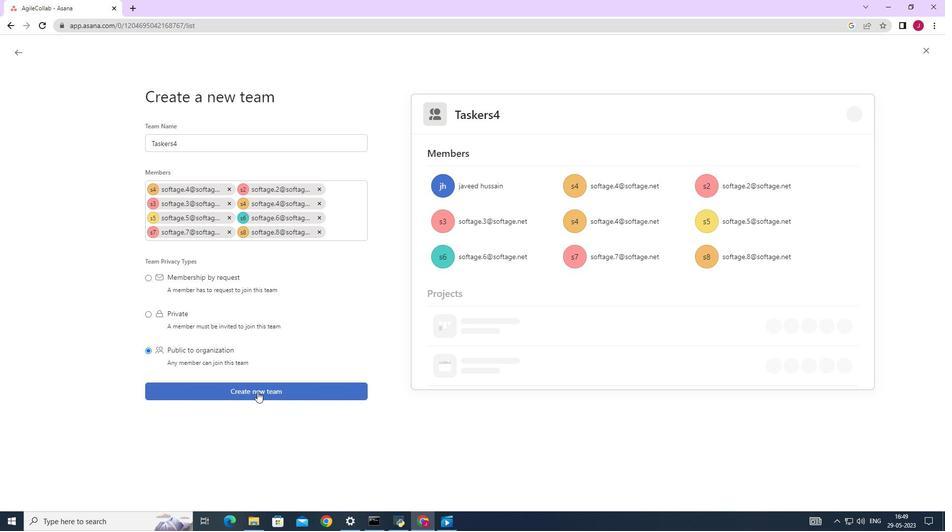 
Action: Mouse moved to (54, 198)
Screenshot: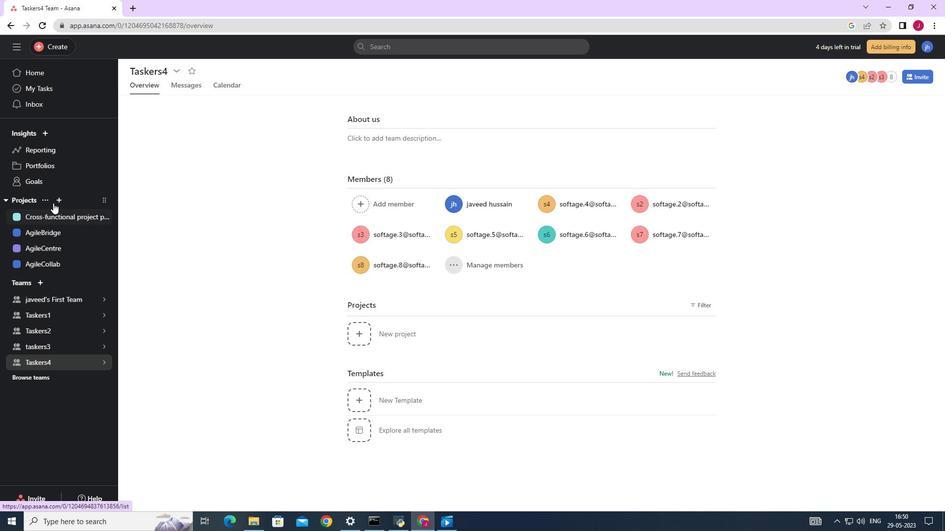 
Action: Mouse pressed left at (54, 198)
Screenshot: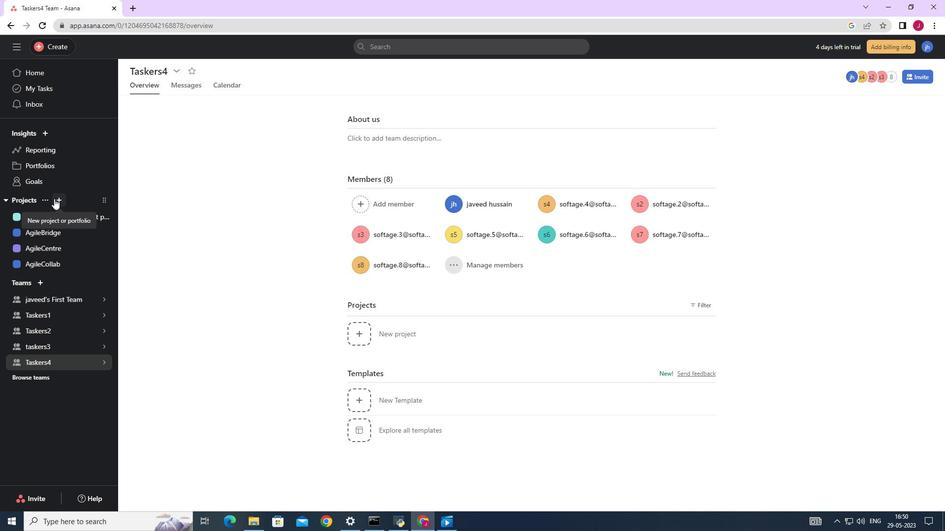 
Action: Mouse moved to (80, 361)
Screenshot: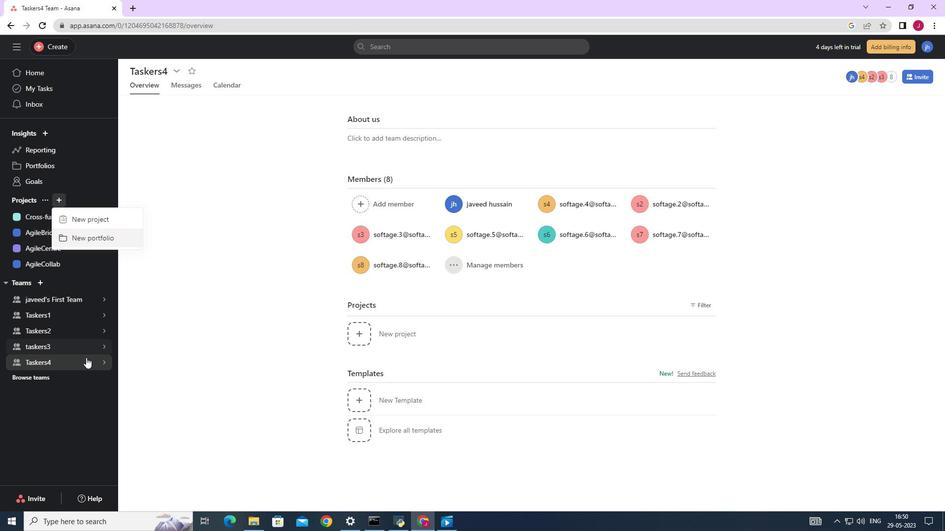 
Action: Mouse pressed left at (80, 361)
Screenshot: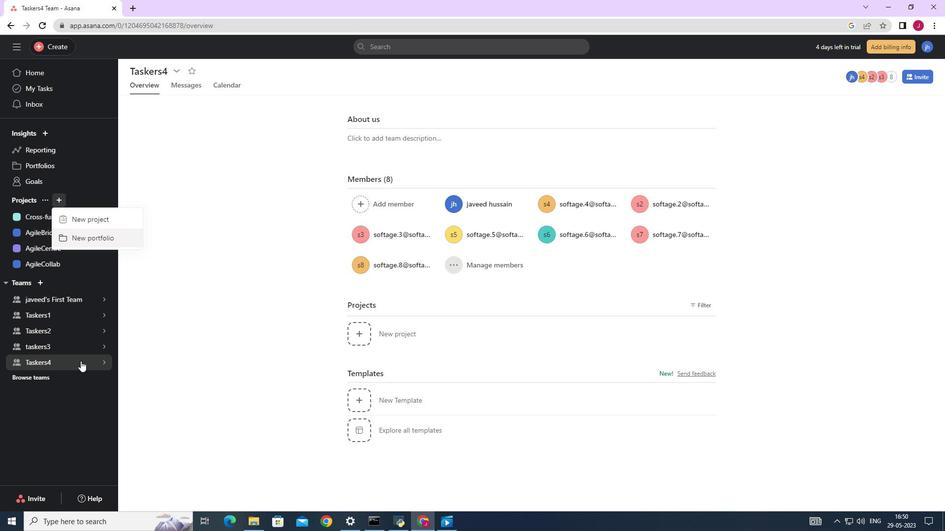 
Action: Mouse pressed left at (80, 361)
Screenshot: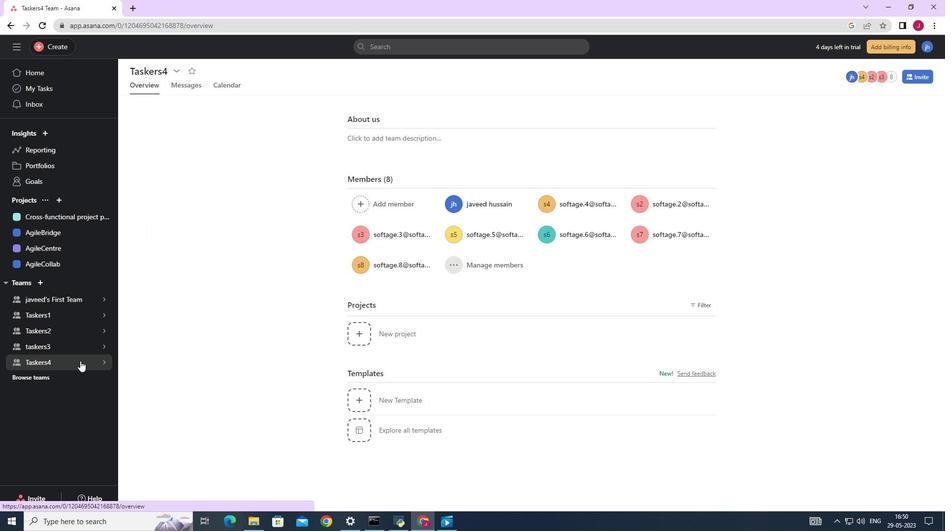 
Action: Mouse moved to (60, 201)
Screenshot: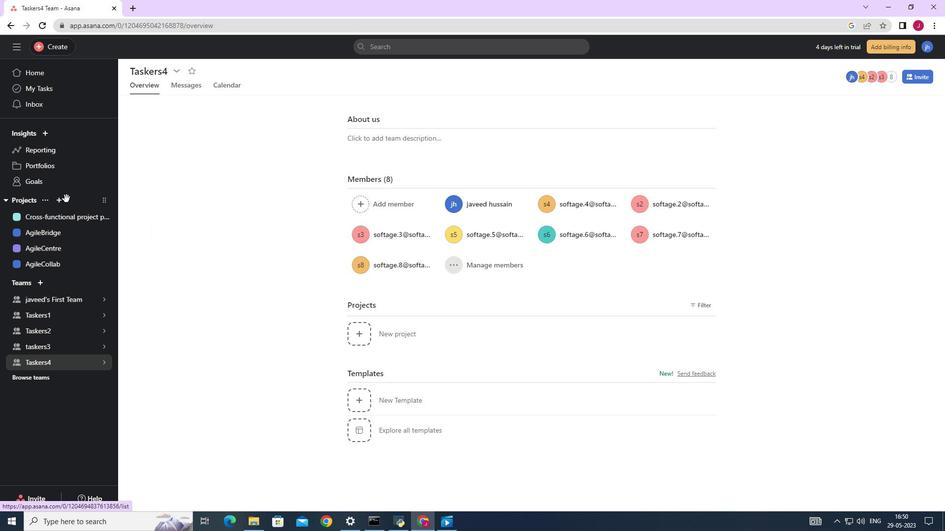 
Action: Mouse pressed left at (60, 201)
Screenshot: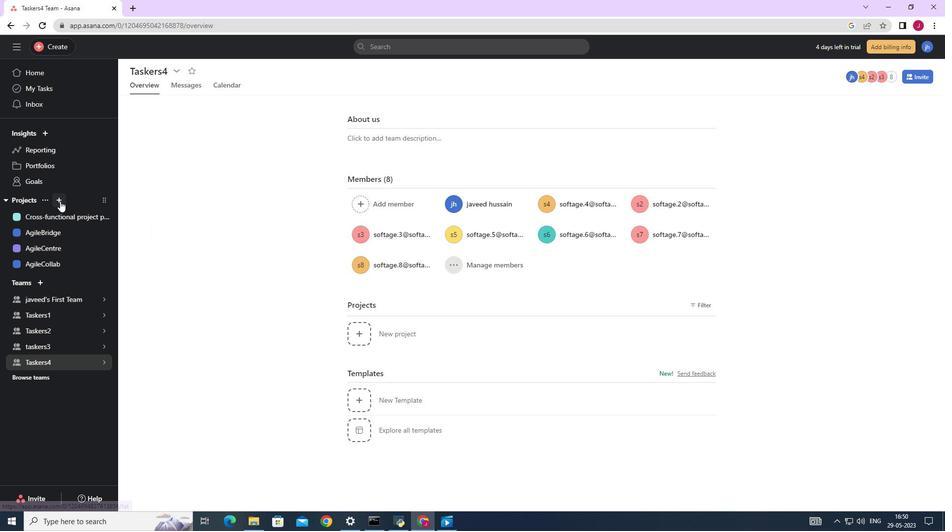 
Action: Mouse moved to (95, 219)
Screenshot: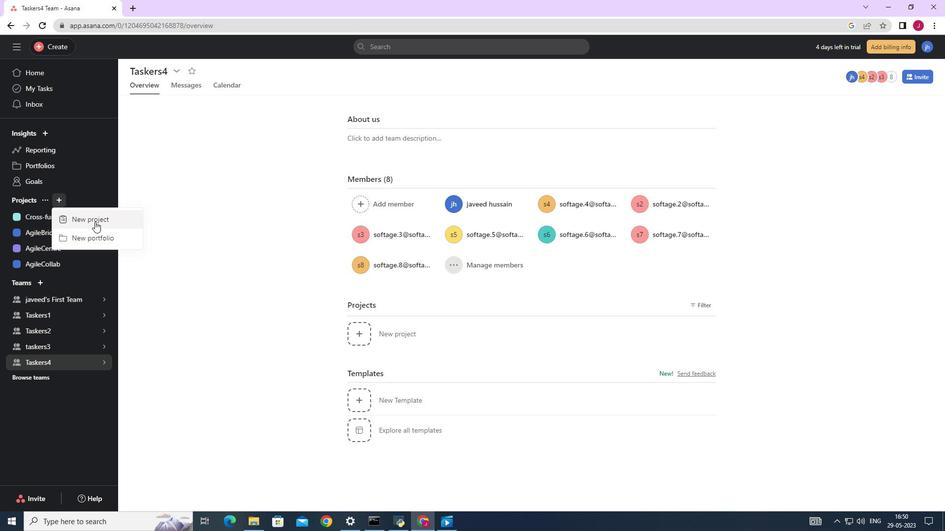 
Action: Mouse pressed left at (95, 219)
Screenshot: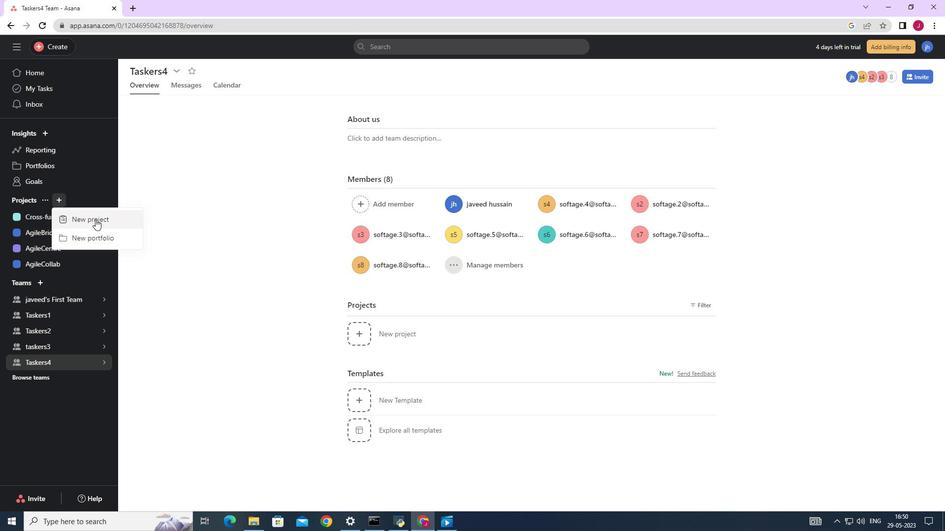
Action: Mouse moved to (406, 205)
Screenshot: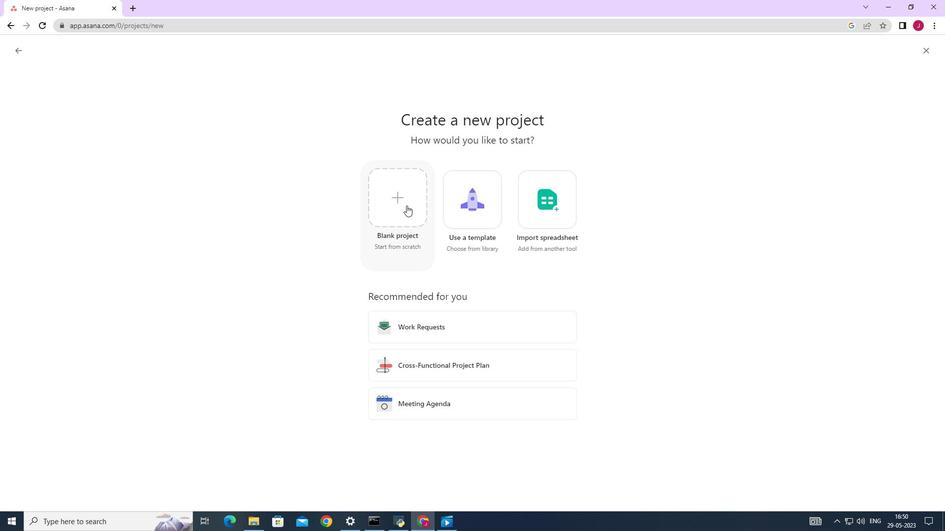 
Action: Mouse pressed left at (406, 205)
Screenshot: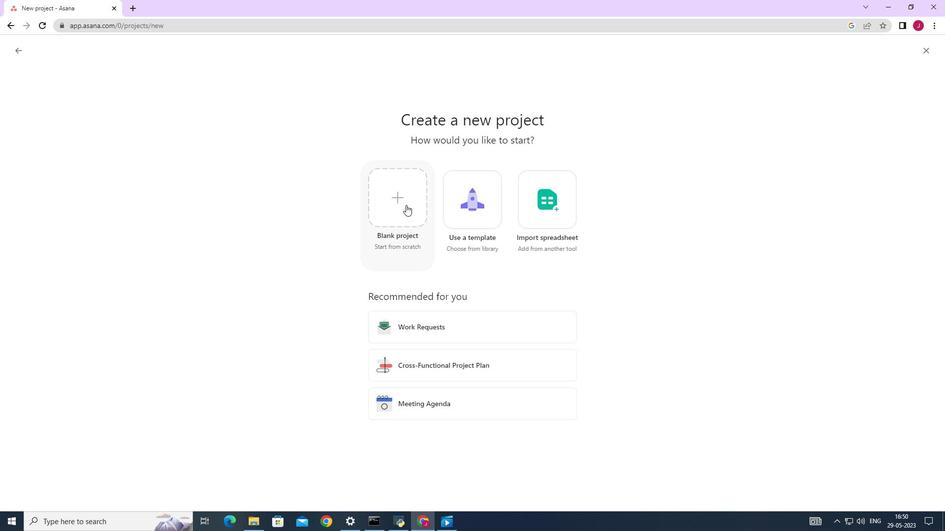 
Action: Mouse moved to (171, 123)
Screenshot: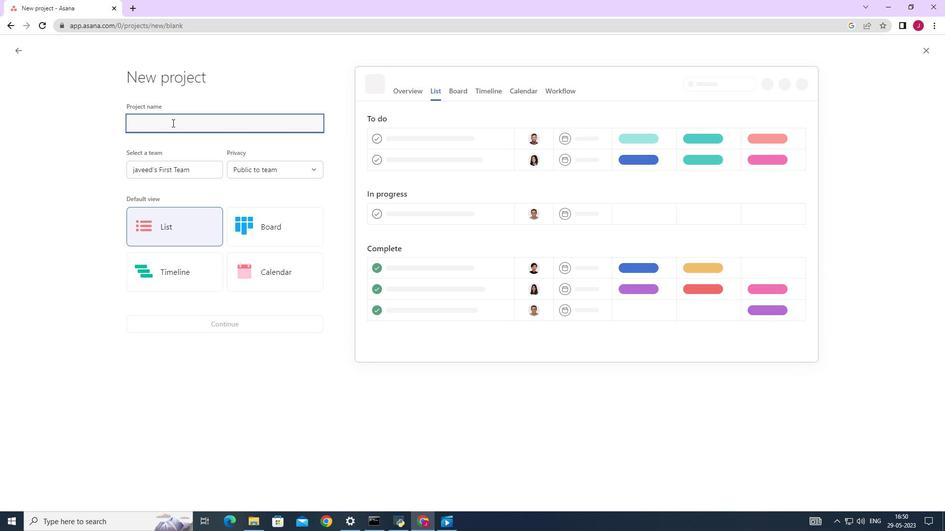 
Action: Mouse pressed left at (171, 123)
Screenshot: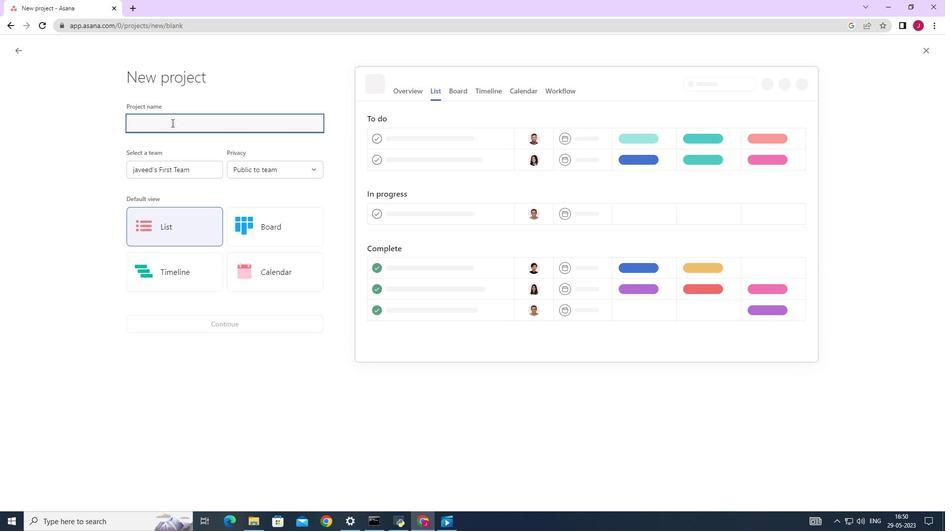 
Action: Key pressed <Key.caps_lock>A<Key.caps_lock>gile<Key.space><Key.backspace><Key.caps_lock>C<Key.caps_lock>onnection
Screenshot: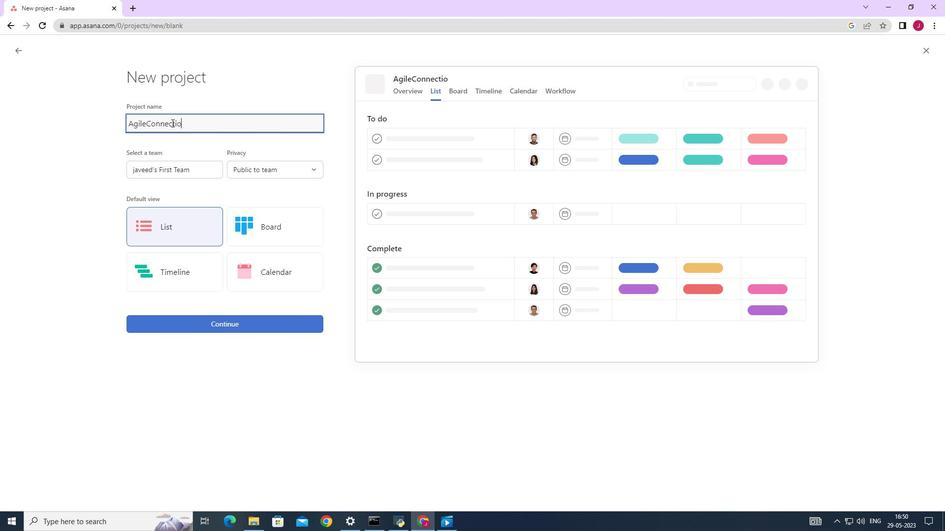 
Action: Mouse moved to (222, 329)
Screenshot: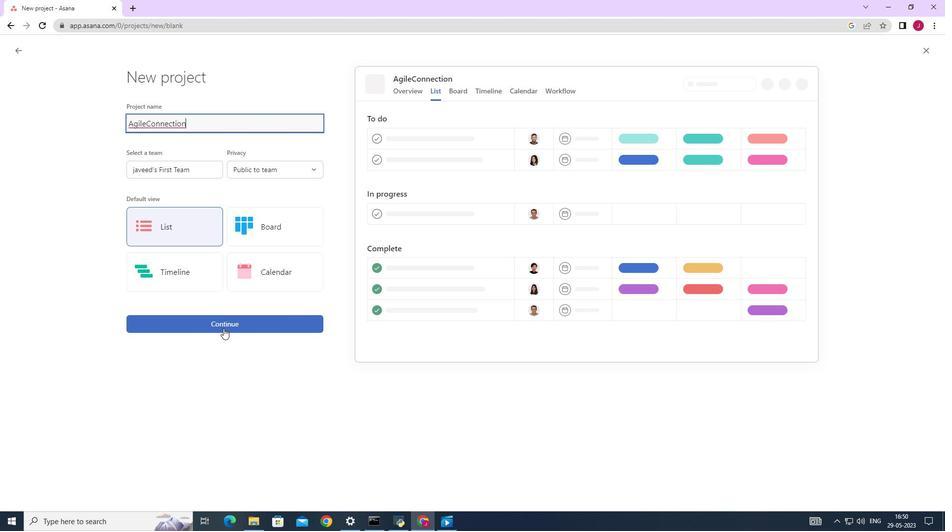 
Action: Mouse pressed left at (222, 329)
Screenshot: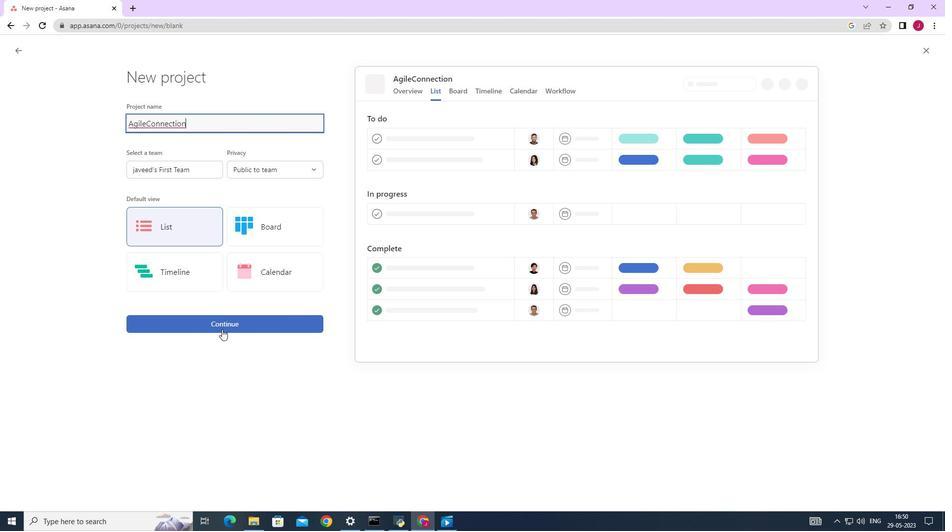 
Action: Mouse moved to (223, 261)
Screenshot: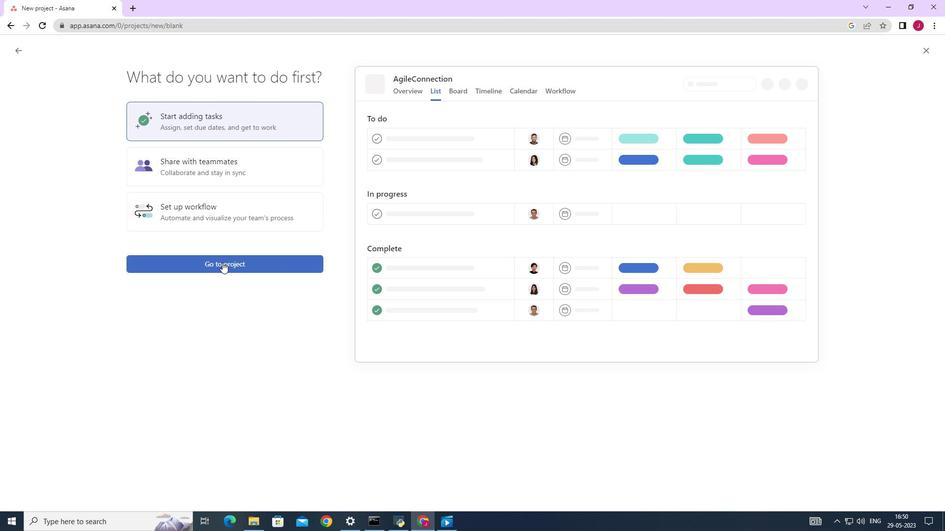 
Action: Mouse pressed left at (223, 261)
Screenshot: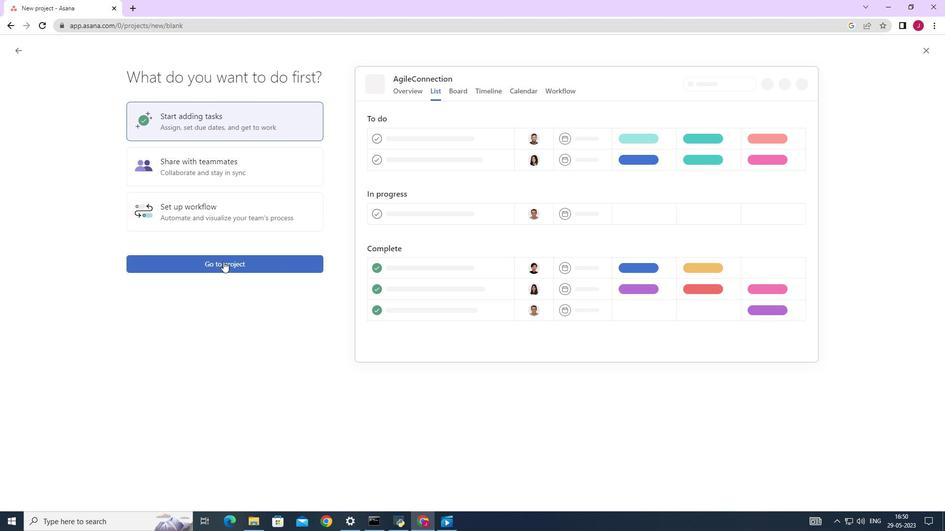 
Action: Mouse moved to (159, 221)
Screenshot: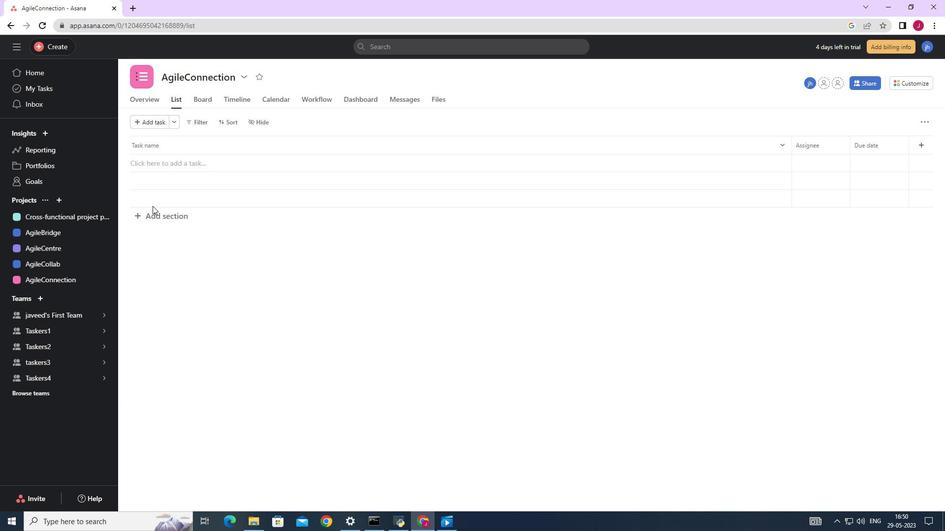 
Action: Mouse pressed left at (159, 221)
Screenshot: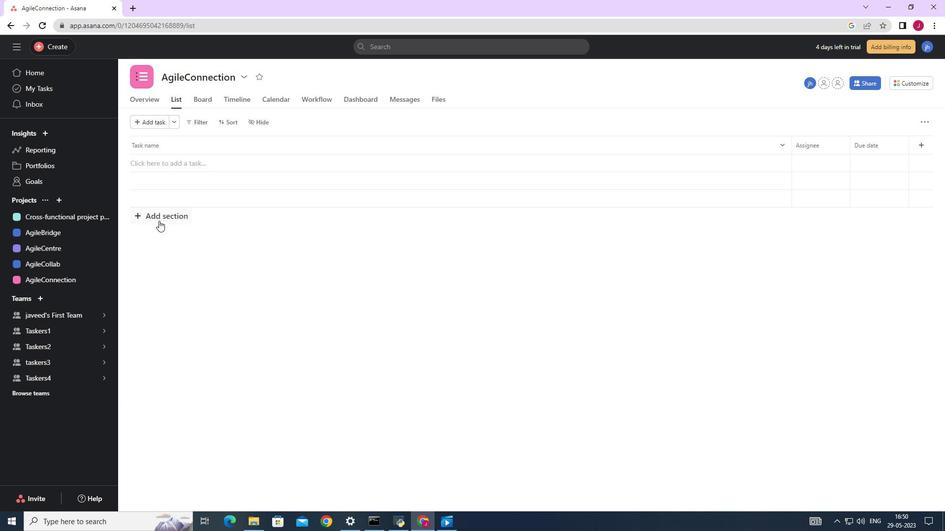 
Action: Mouse moved to (160, 218)
Screenshot: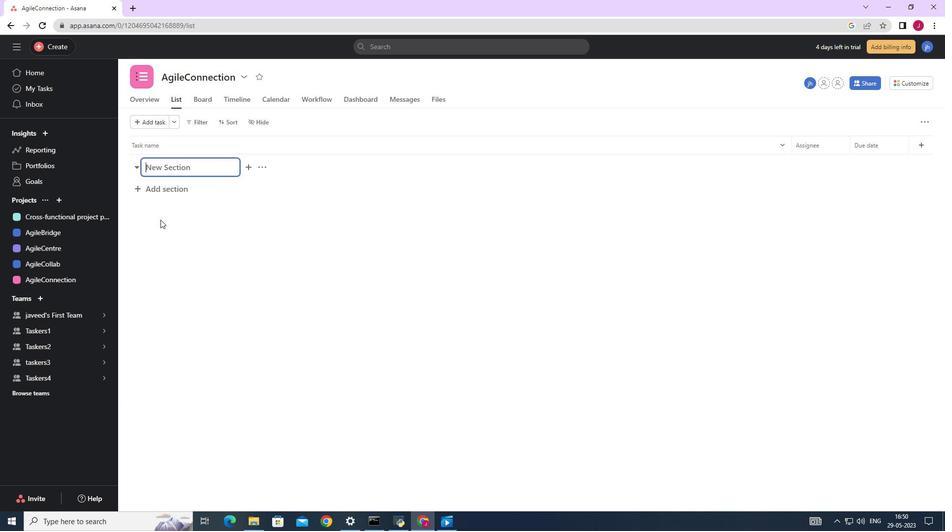 
Action: Key pressed <Key.caps_lock>T<Key.caps_lock>o-<Key.caps_lock>D<Key.caps_lock>o
Screenshot: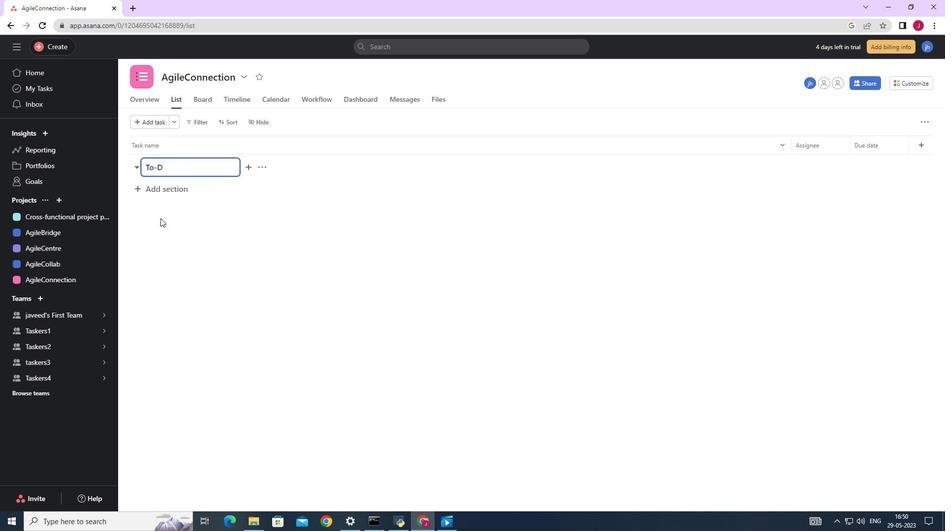 
Action: Mouse moved to (166, 182)
Screenshot: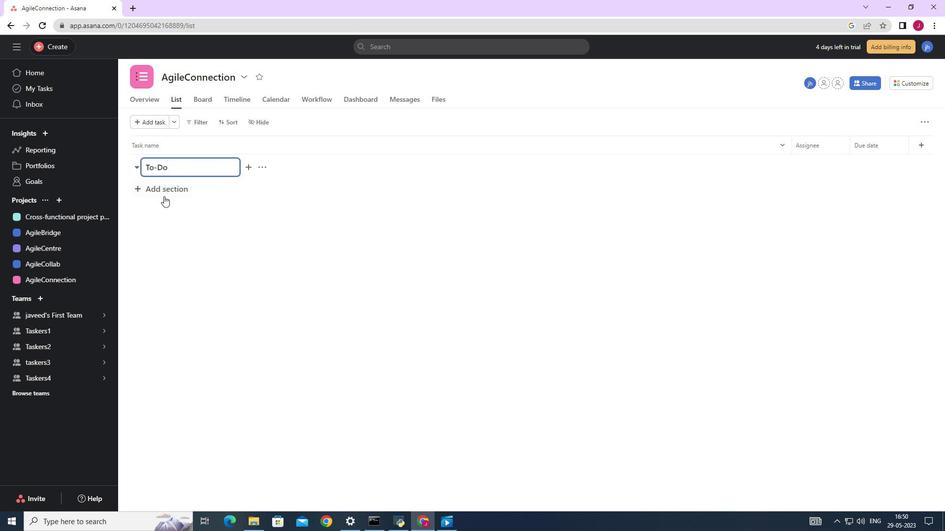
Action: Mouse pressed left at (166, 182)
Screenshot: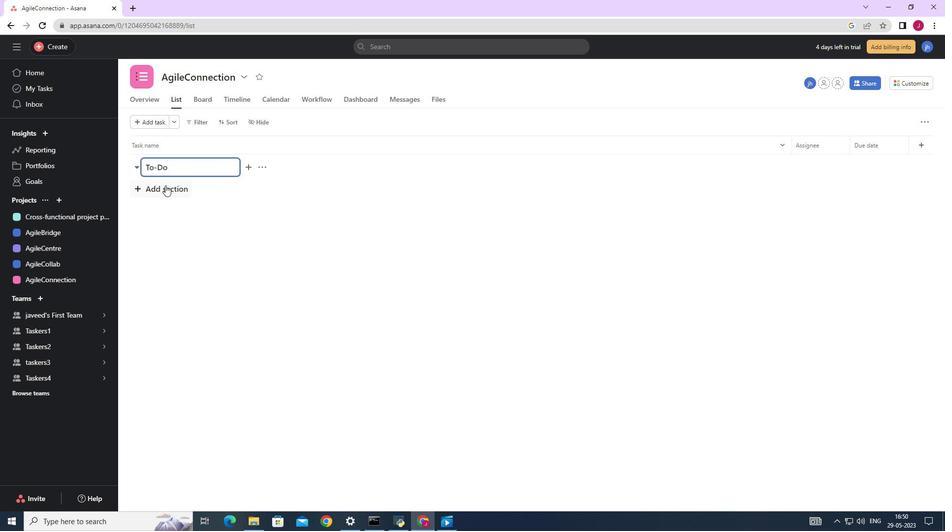 
Action: Mouse moved to (164, 186)
Screenshot: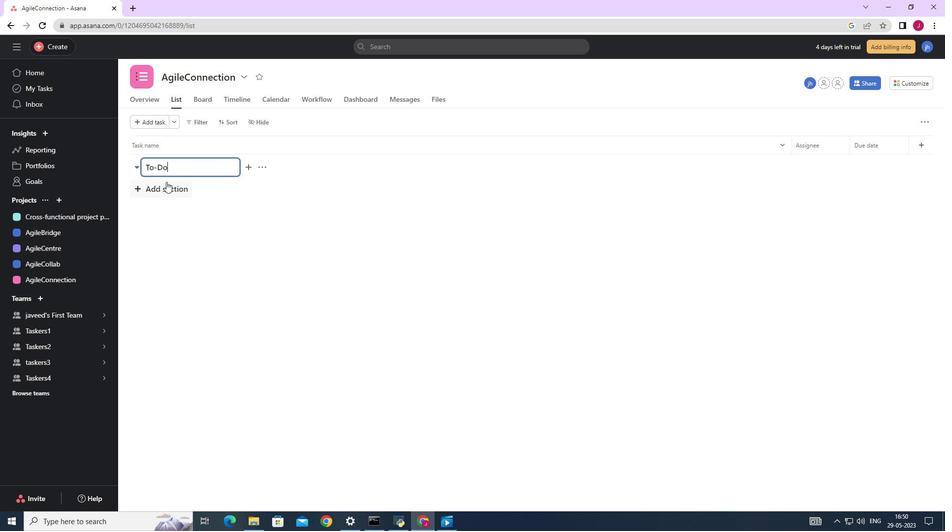 
Action: Key pressed <Key.caps_lock>D<Key.caps_lock>oing<Key.space>
Screenshot: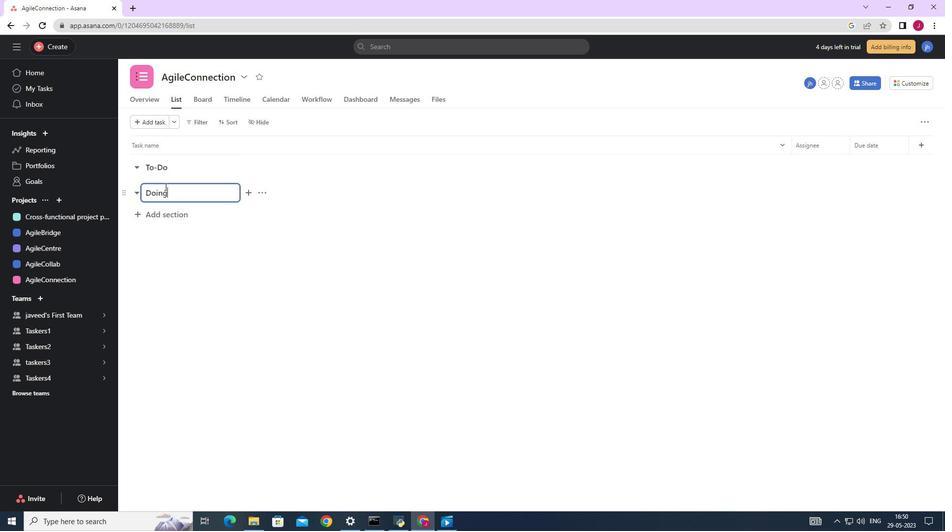 
Action: Mouse moved to (160, 215)
Screenshot: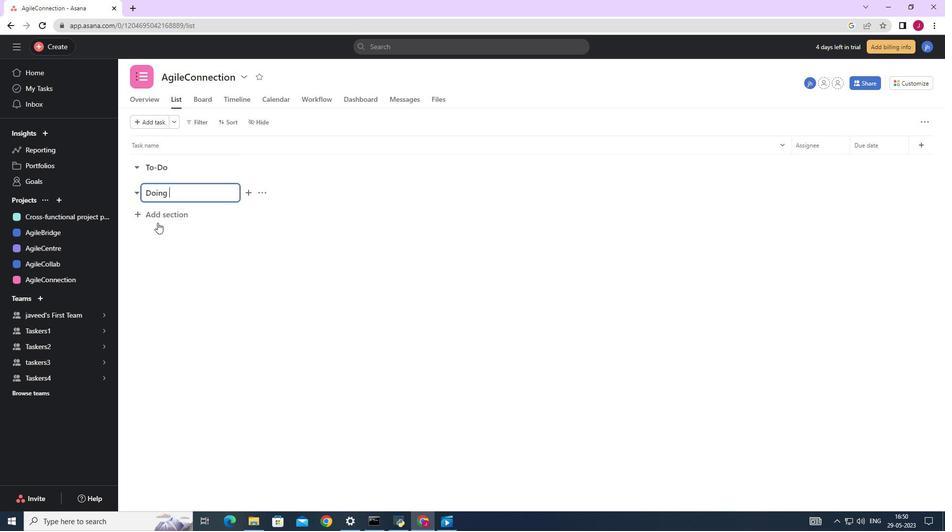 
Action: Mouse pressed left at (160, 215)
Screenshot: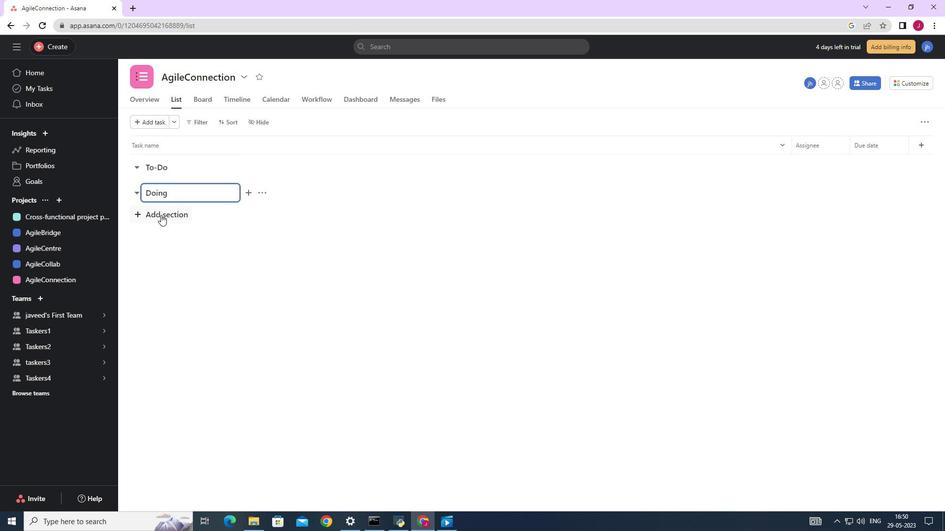 
Action: Mouse moved to (161, 214)
Screenshot: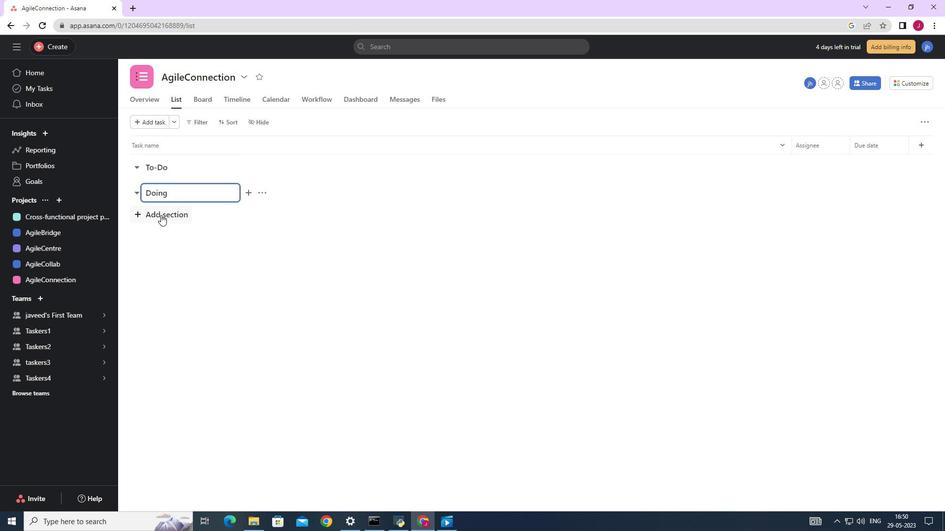 
Action: Key pressed <Key.caps_lock>D<Key.caps_lock>one<Key.enter>
Screenshot: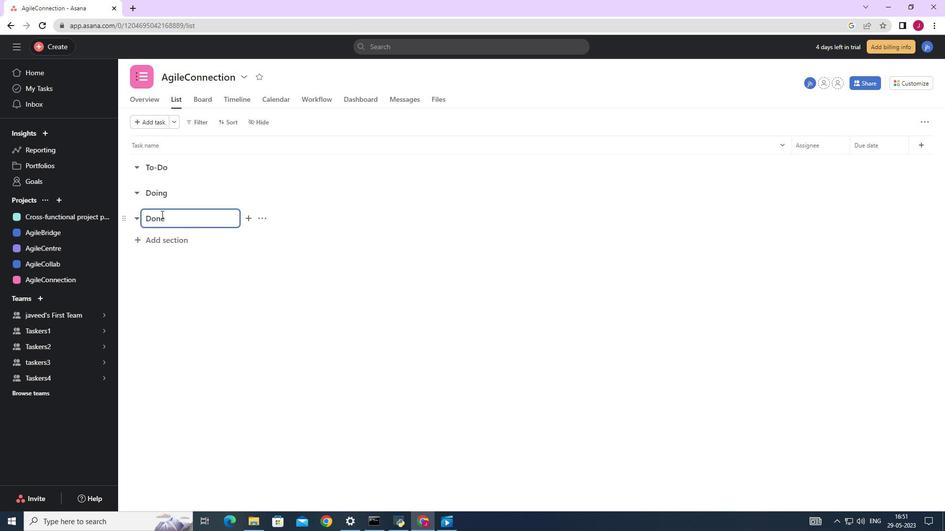 
Action: Mouse moved to (172, 217)
Screenshot: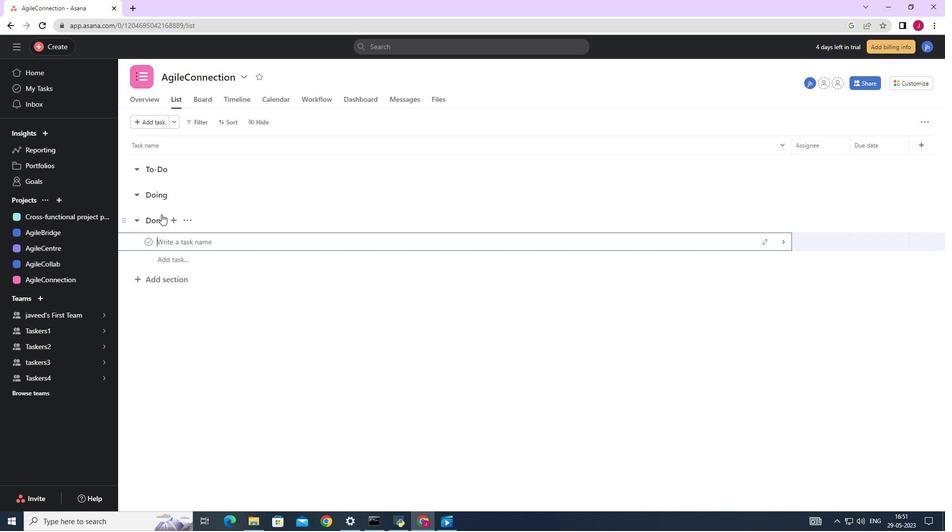 
